 Task: Find connections with filter location Akonolinga with filter topic #Venturecapitalwith filter profile language Potuguese with filter current company Believe In Yourself with filter school Muffakham Jah College Of Engineering And Technology with filter industry Wholesale Metals and Minerals with filter service category Mobile Marketing with filter keywords title Hotel Receptionist
Action: Mouse moved to (555, 83)
Screenshot: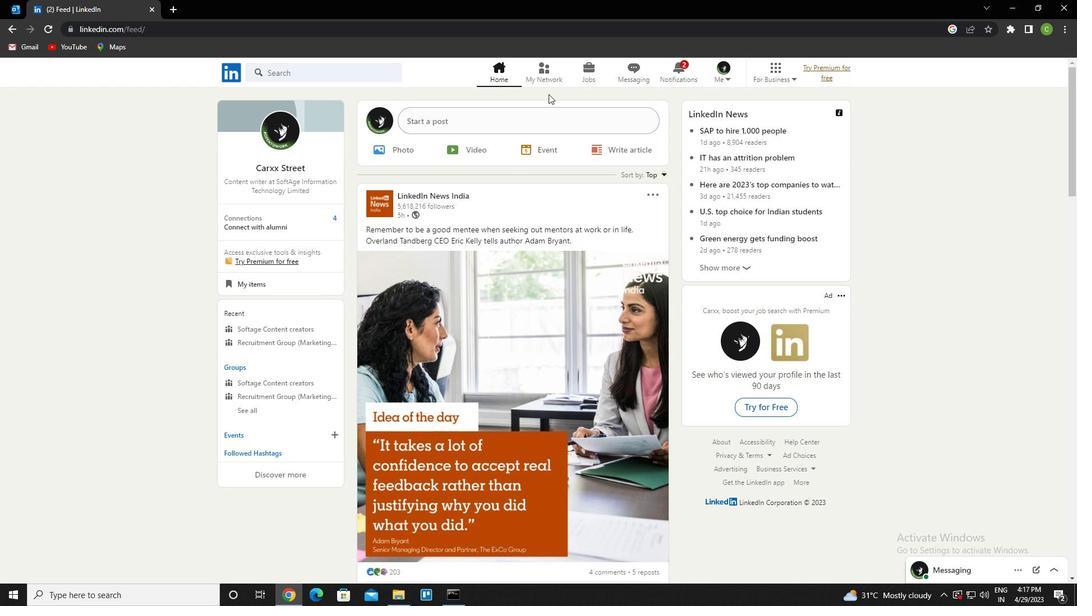 
Action: Mouse pressed left at (555, 83)
Screenshot: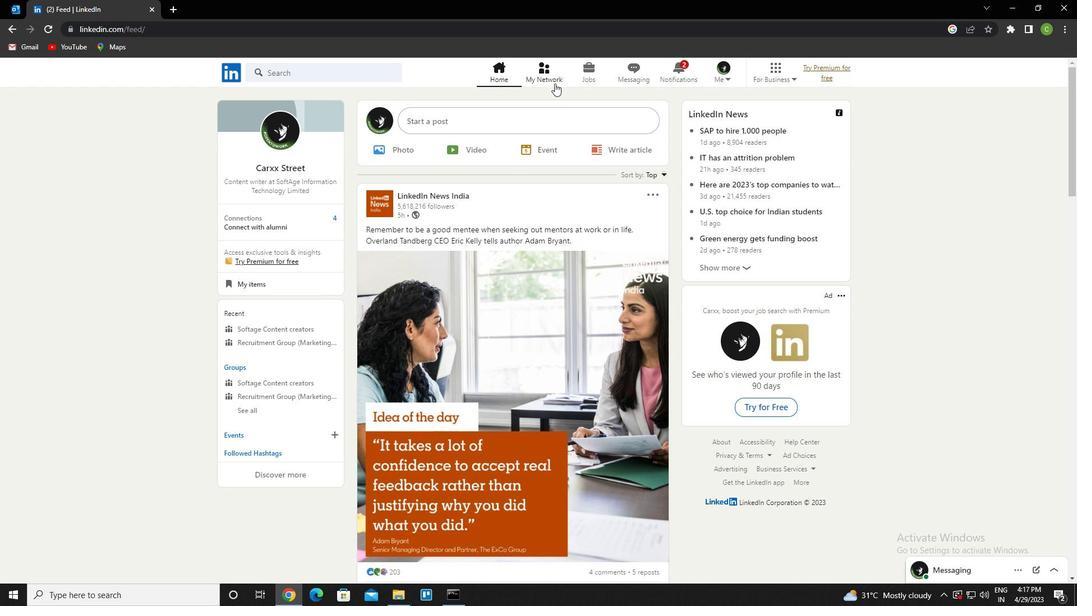 
Action: Mouse moved to (344, 133)
Screenshot: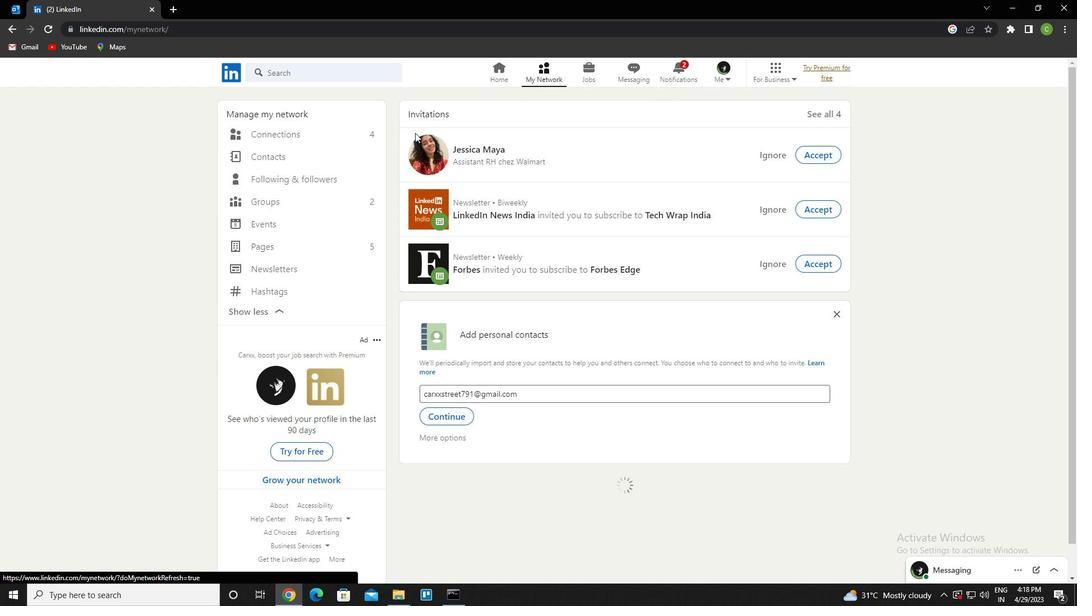 
Action: Mouse pressed left at (344, 133)
Screenshot: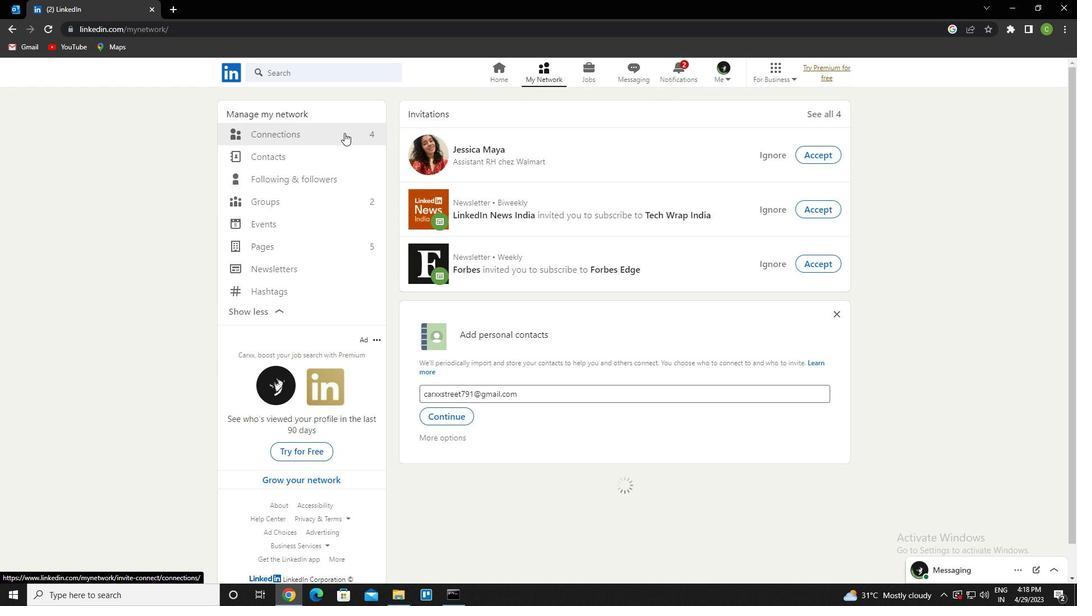 
Action: Mouse moved to (628, 137)
Screenshot: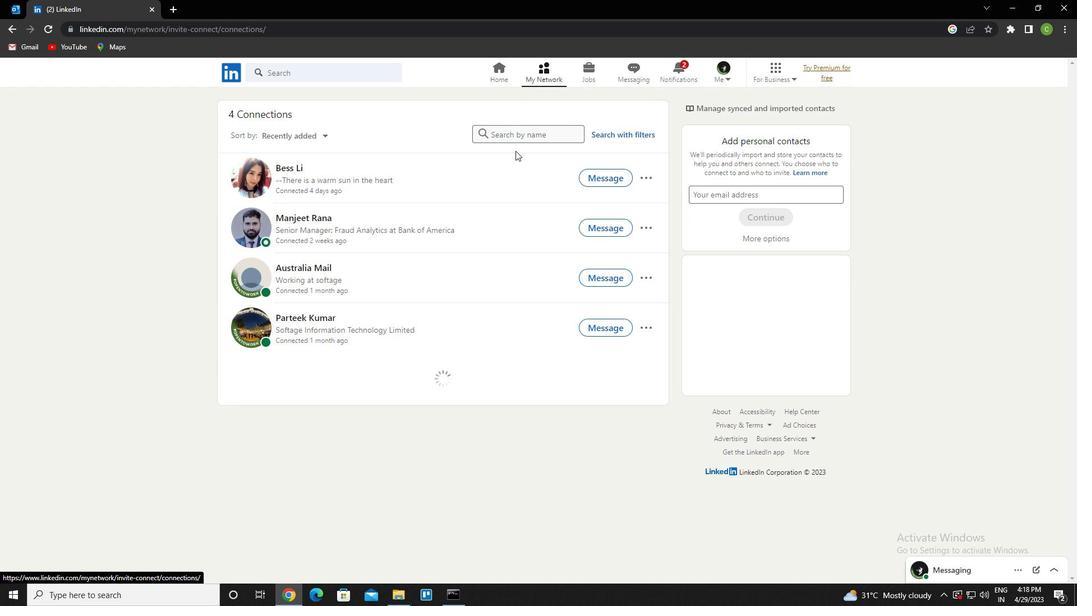 
Action: Mouse pressed left at (628, 137)
Screenshot: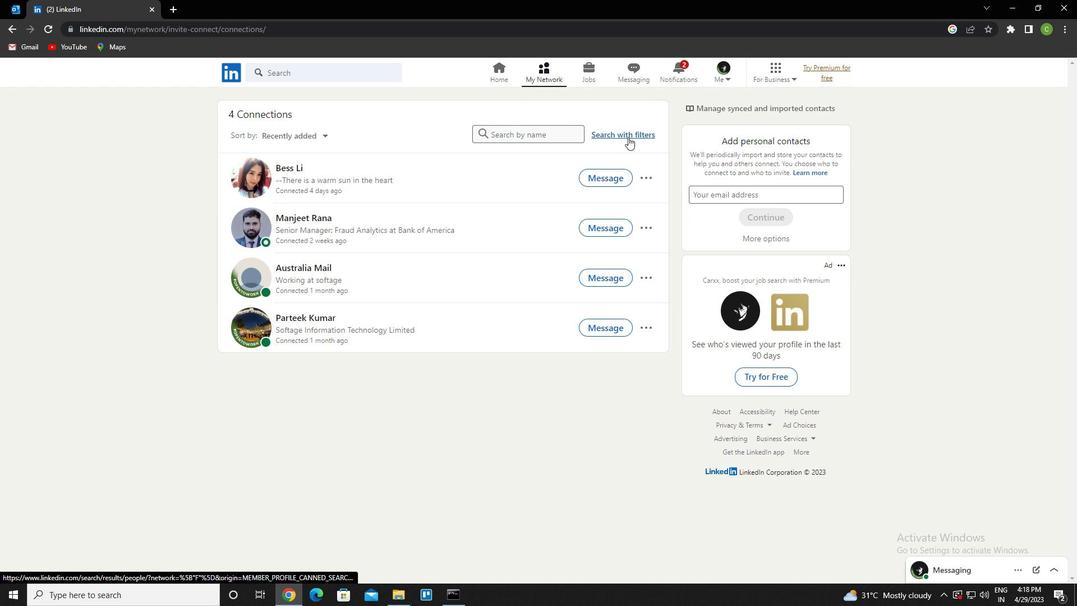 
Action: Mouse moved to (580, 102)
Screenshot: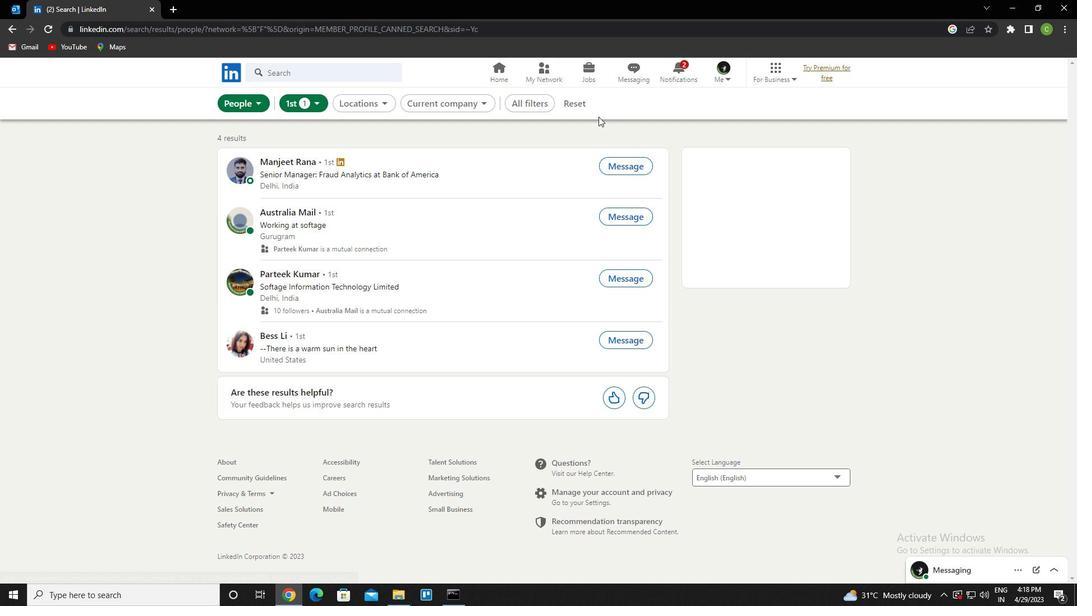 
Action: Mouse pressed left at (580, 102)
Screenshot: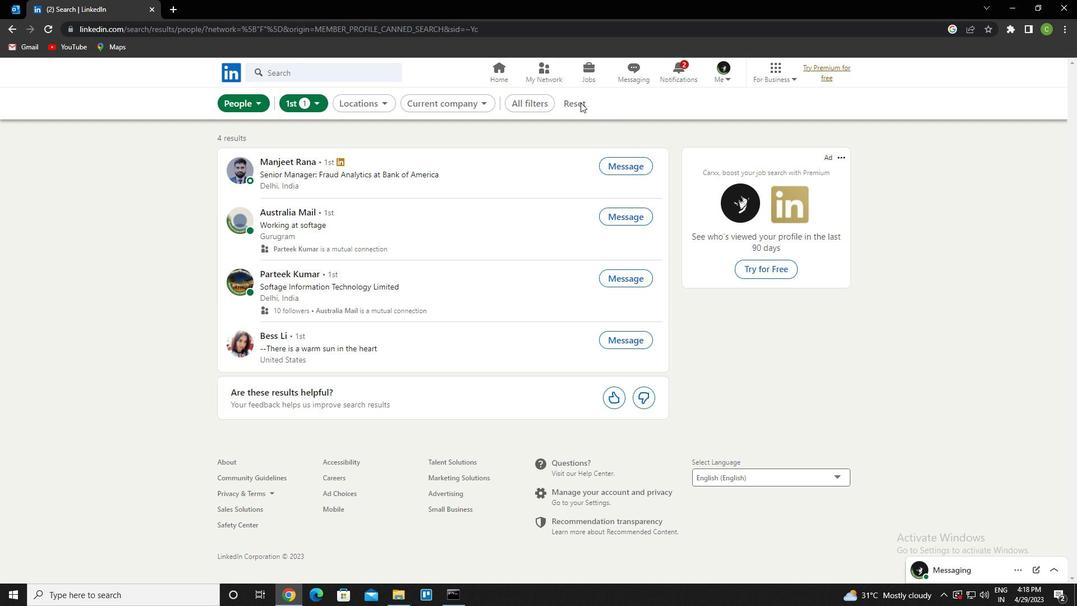 
Action: Mouse moved to (552, 103)
Screenshot: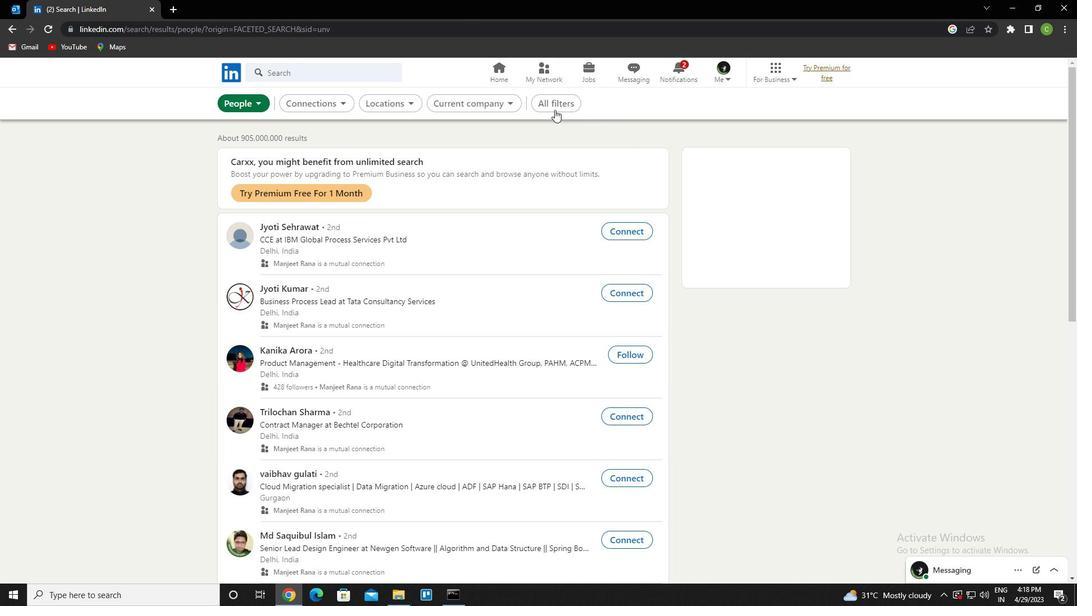 
Action: Mouse pressed left at (552, 103)
Screenshot: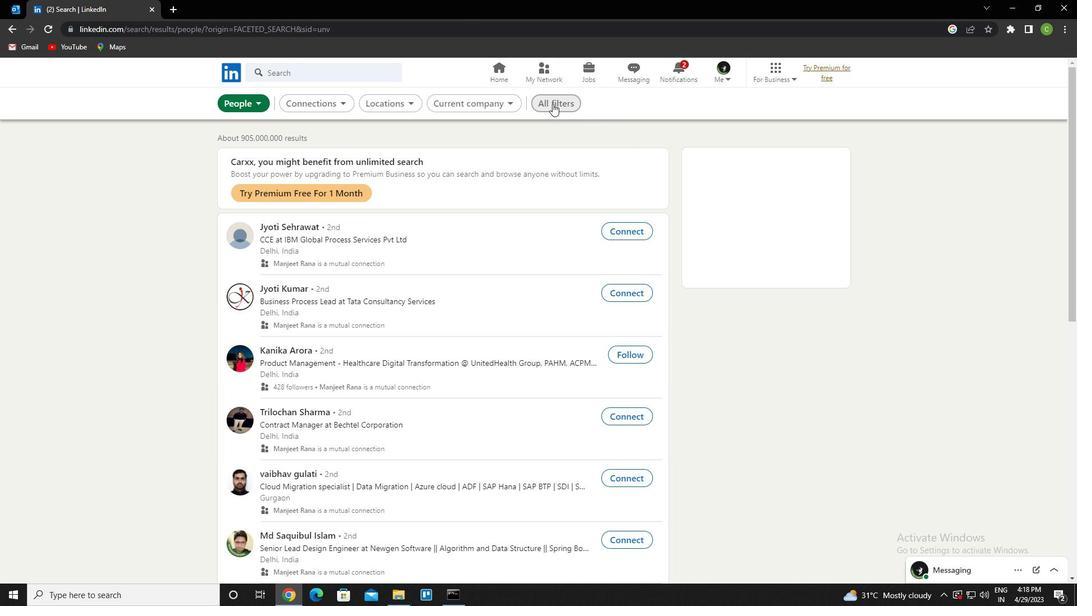 
Action: Mouse moved to (893, 333)
Screenshot: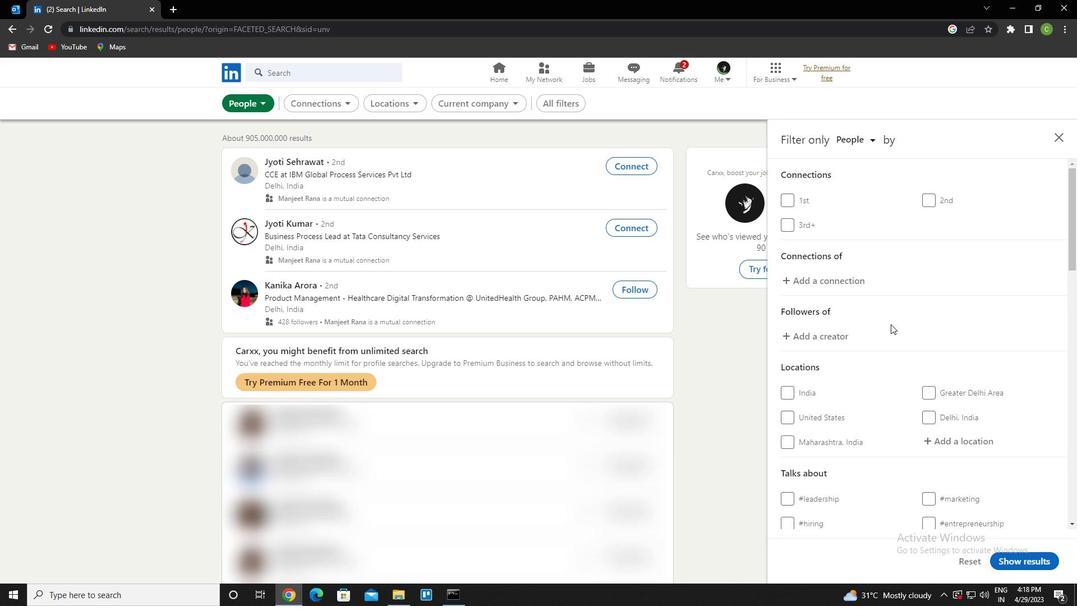 
Action: Mouse scrolled (893, 332) with delta (0, 0)
Screenshot: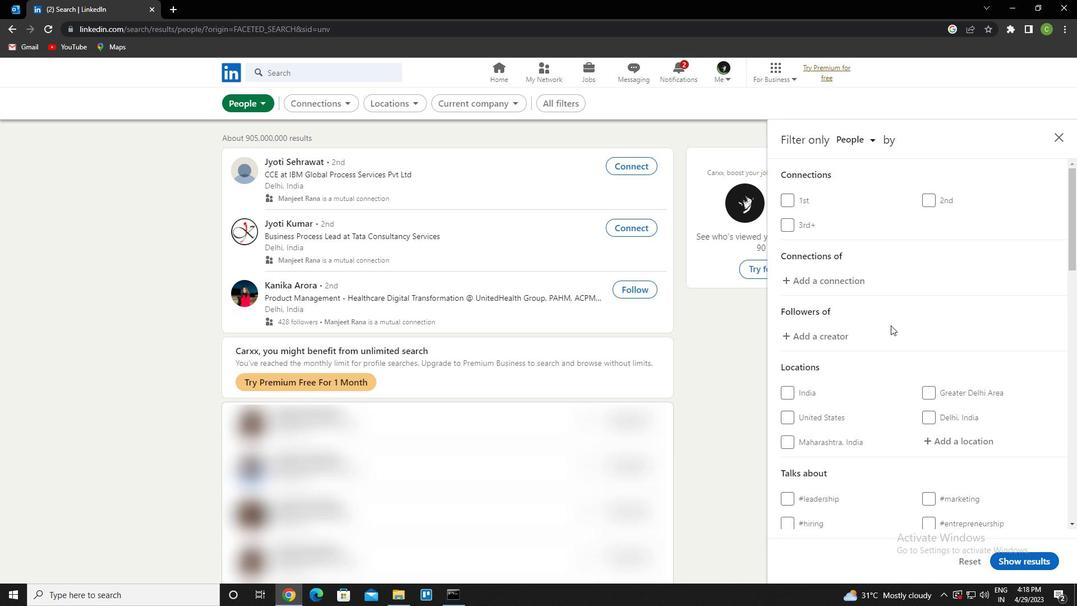 
Action: Mouse moved to (893, 333)
Screenshot: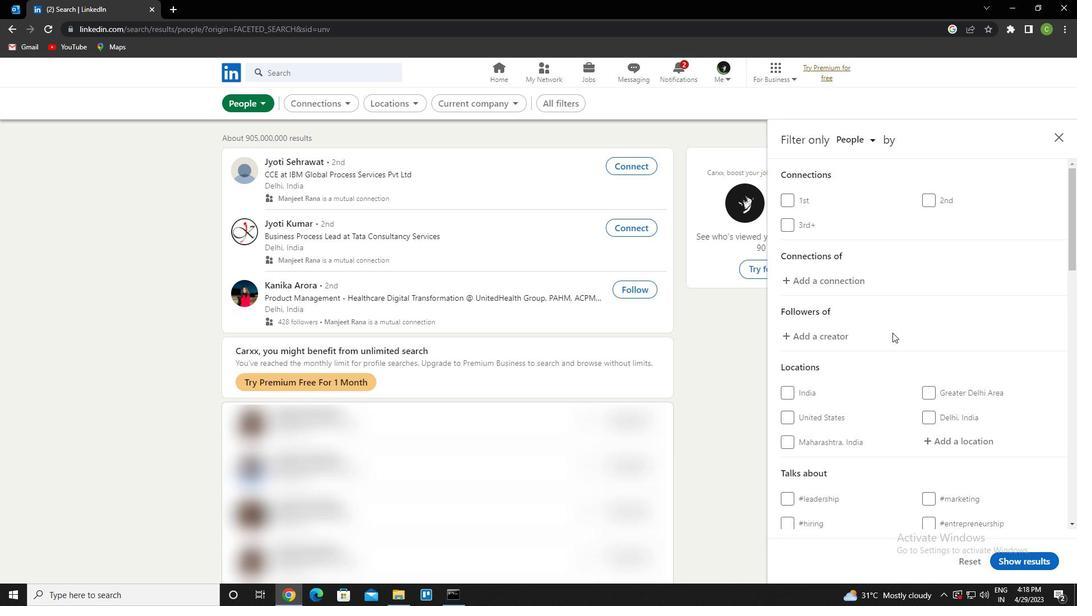 
Action: Mouse scrolled (893, 332) with delta (0, 0)
Screenshot: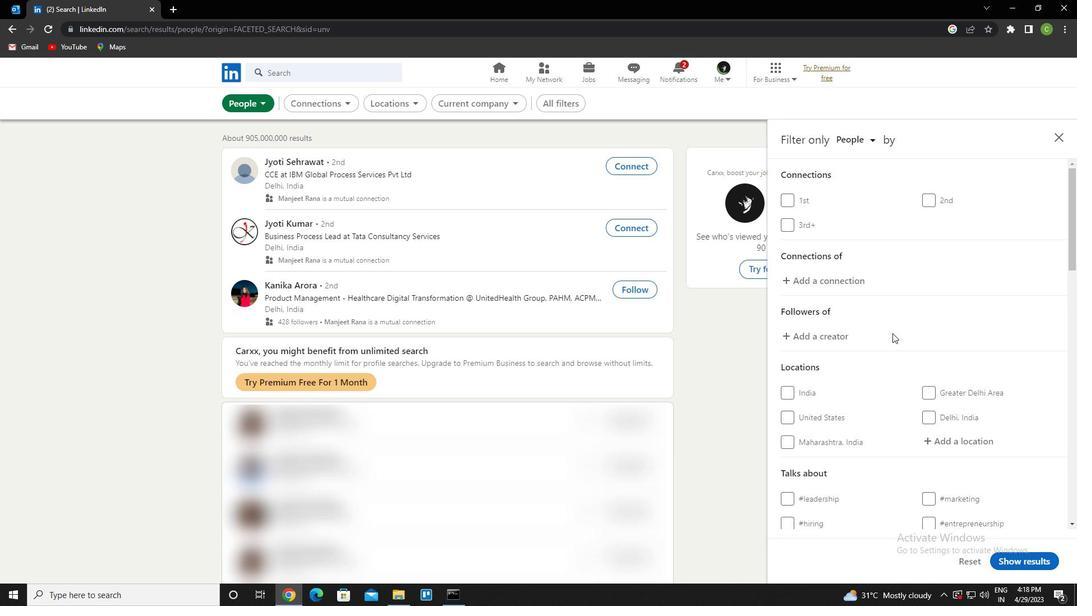 
Action: Mouse moved to (949, 325)
Screenshot: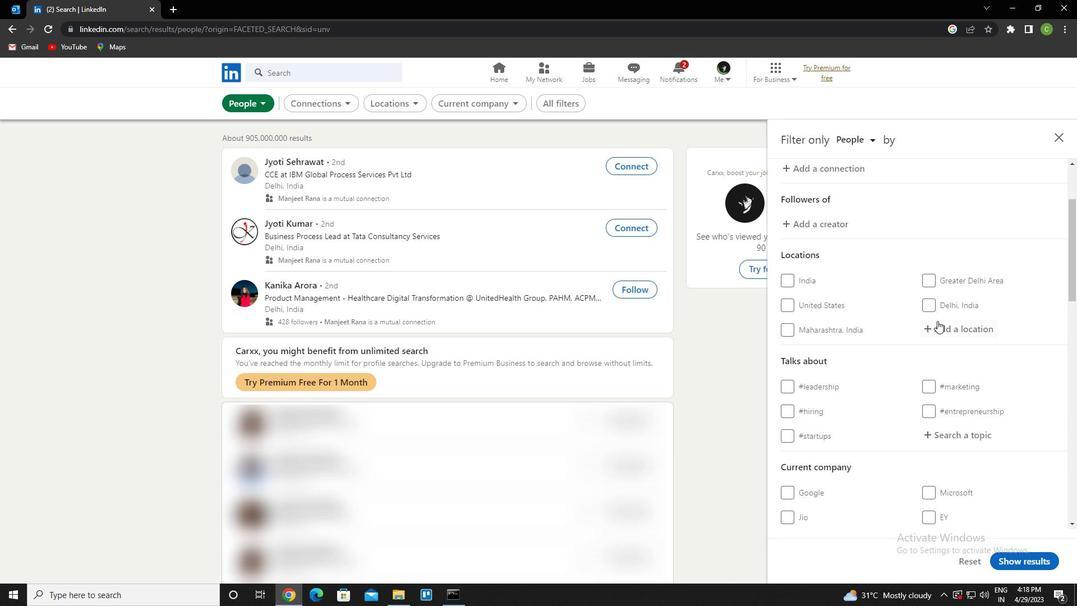 
Action: Mouse pressed left at (949, 325)
Screenshot: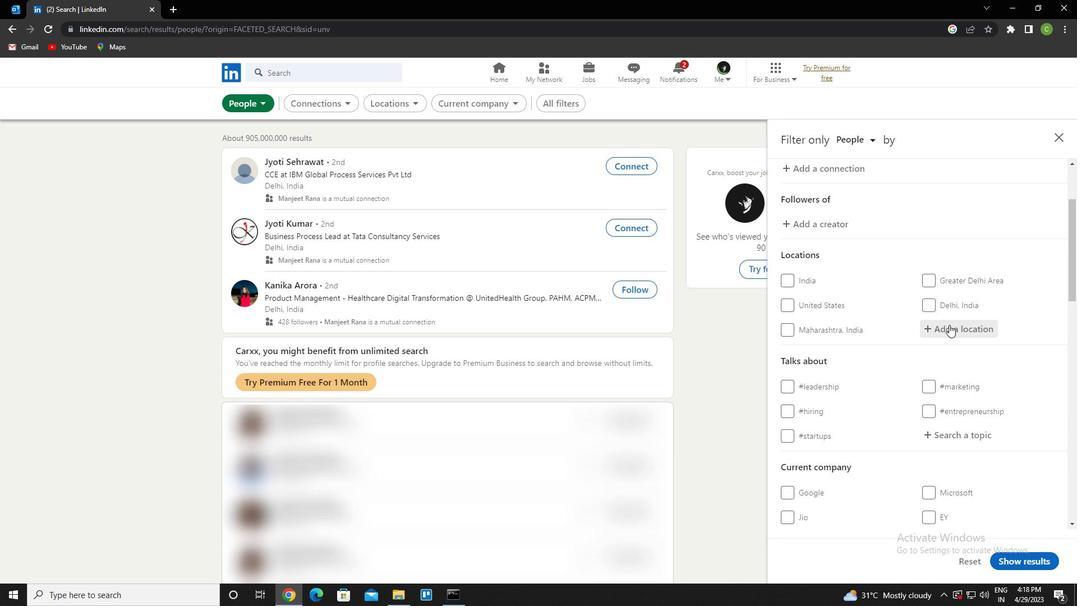 
Action: Key pressed <Key.caps_lock>a<Key.caps_lock>konoli<Key.down><Key.enter>
Screenshot: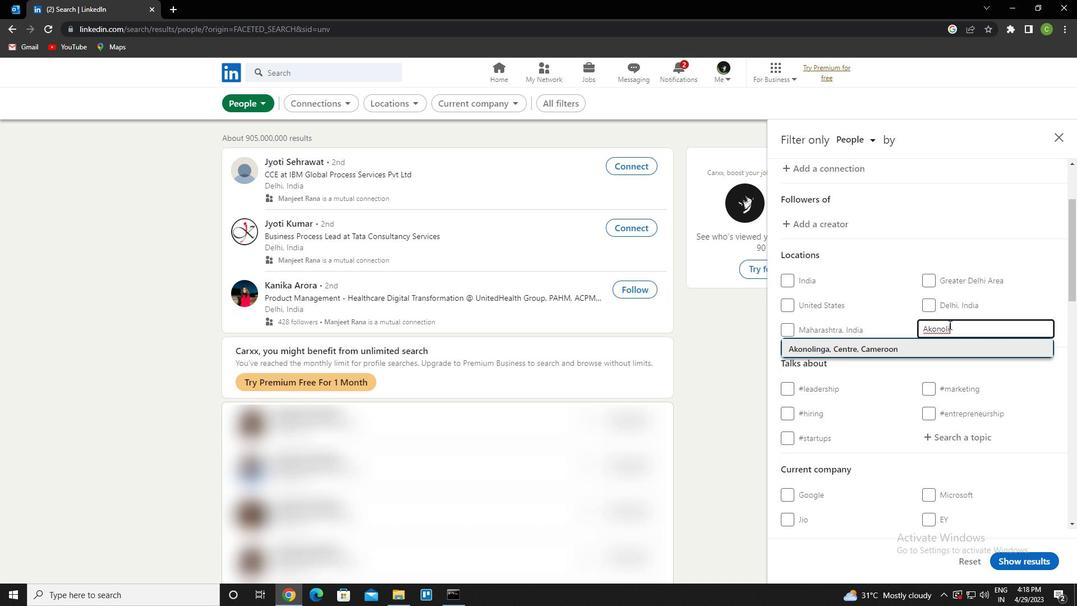 
Action: Mouse scrolled (949, 324) with delta (0, 0)
Screenshot: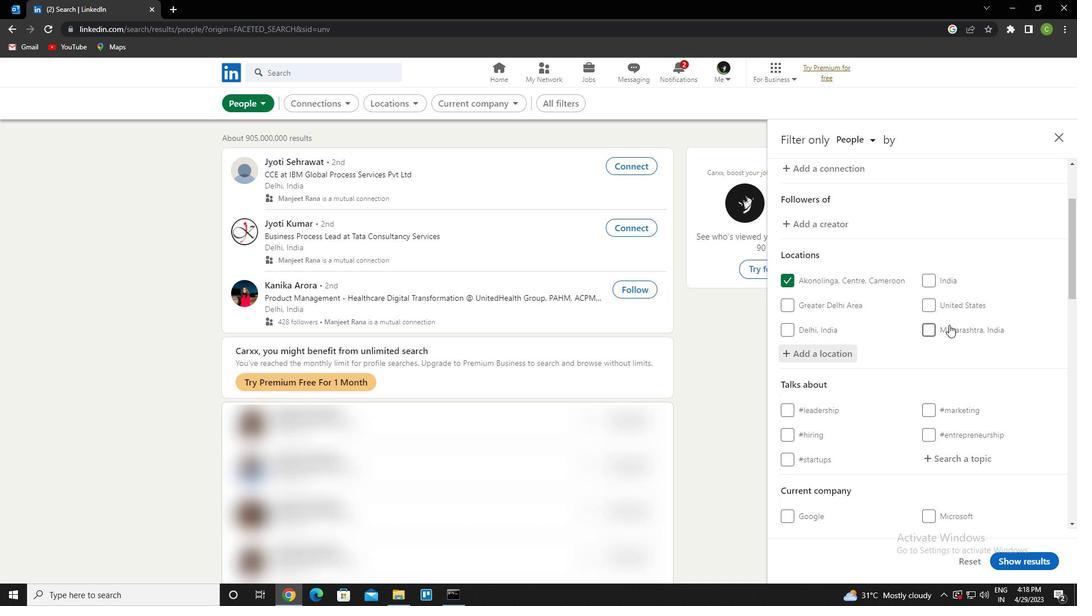 
Action: Mouse scrolled (949, 324) with delta (0, 0)
Screenshot: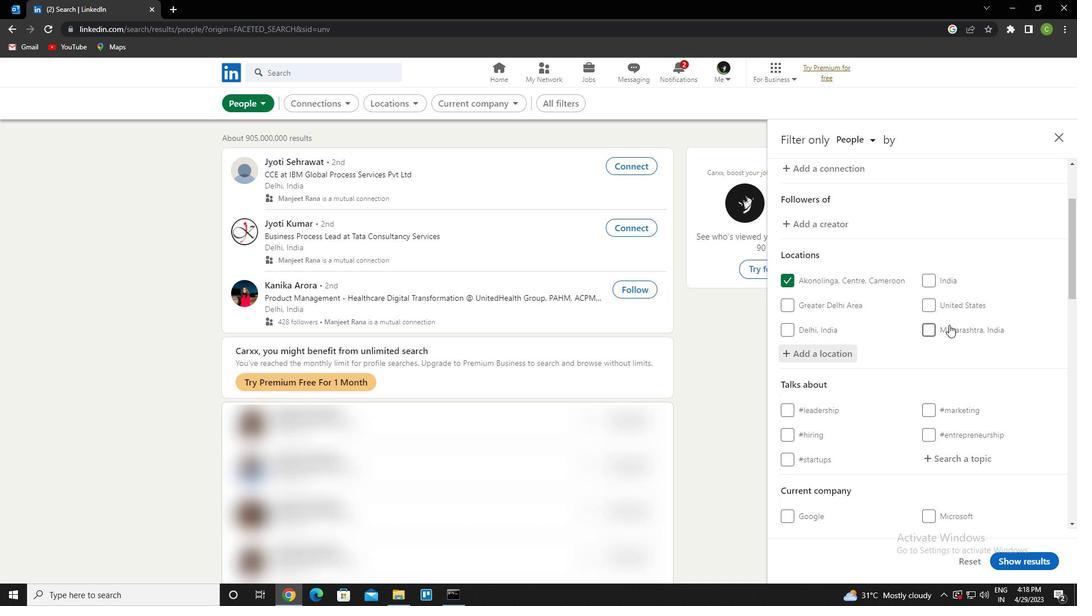 
Action: Mouse scrolled (949, 324) with delta (0, 0)
Screenshot: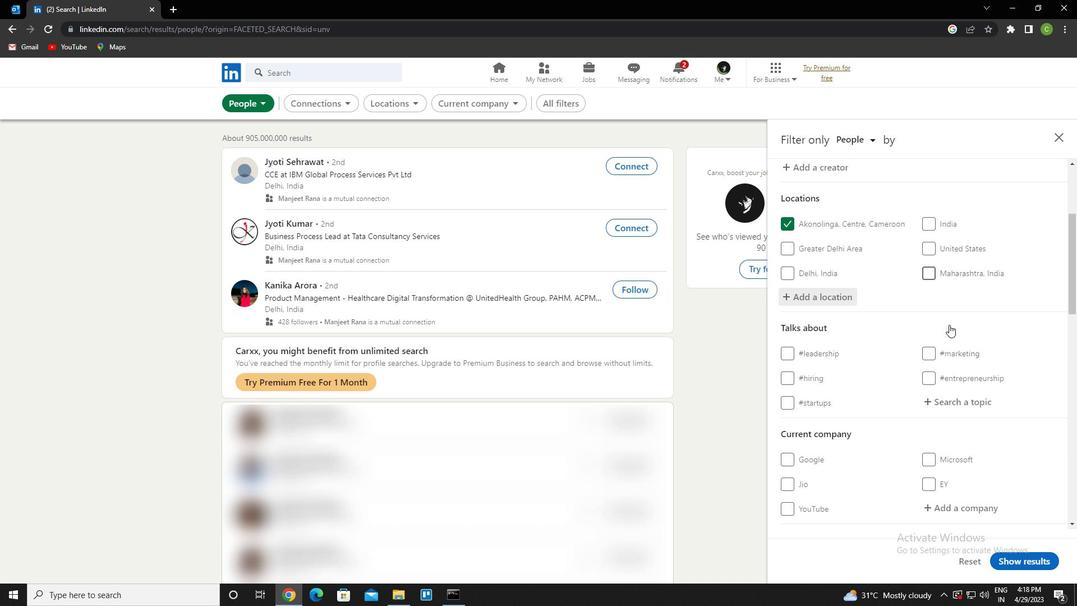 
Action: Mouse moved to (973, 288)
Screenshot: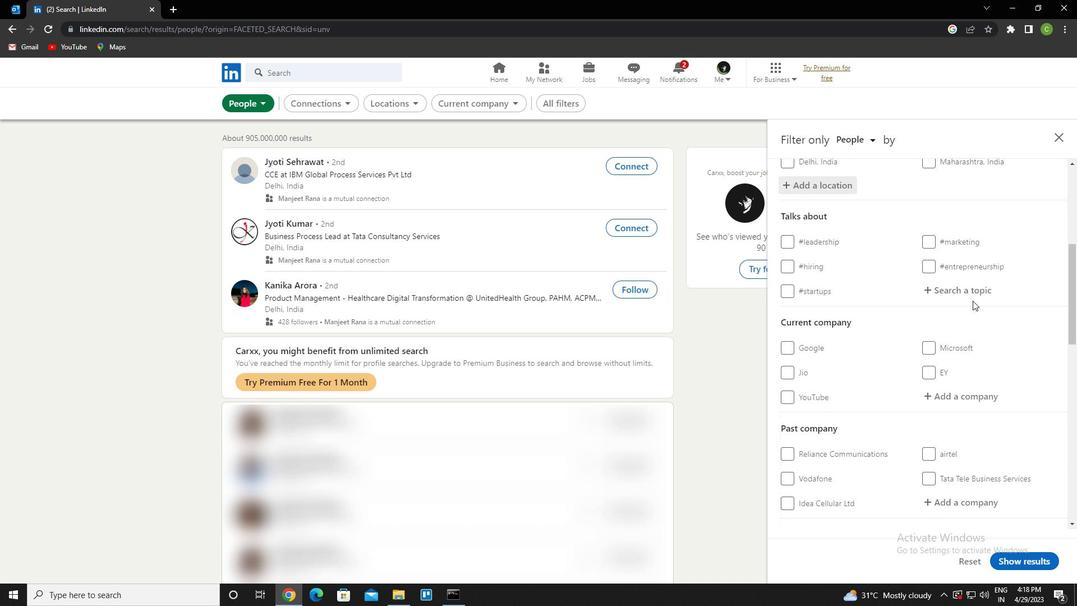 
Action: Mouse pressed left at (973, 288)
Screenshot: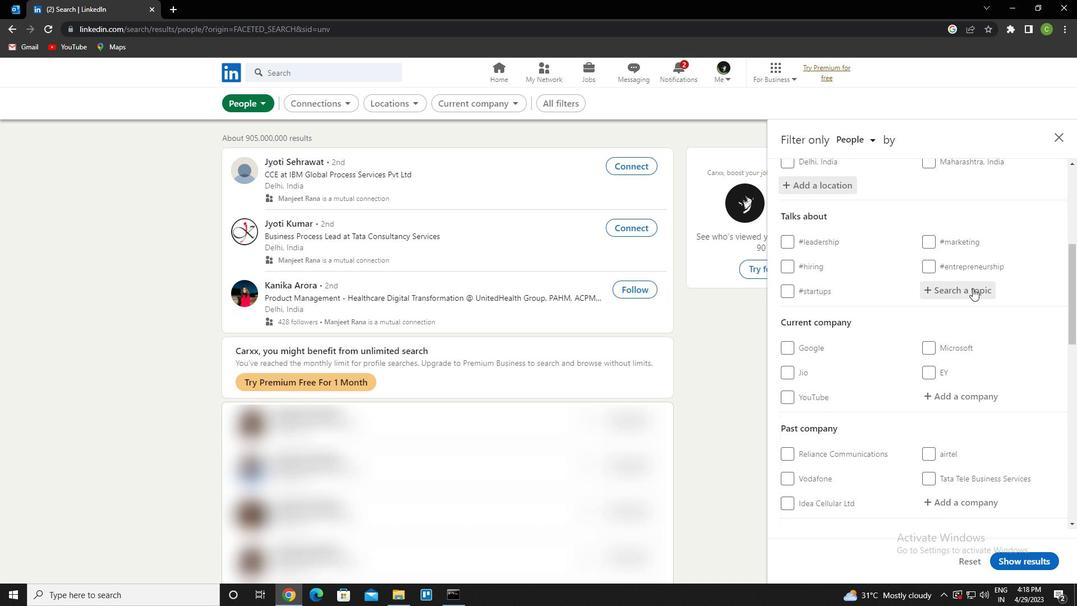 
Action: Key pressed <Key.caps_lock>v<Key.caps_lock>enturecapital<Key.down><Key.enter>
Screenshot: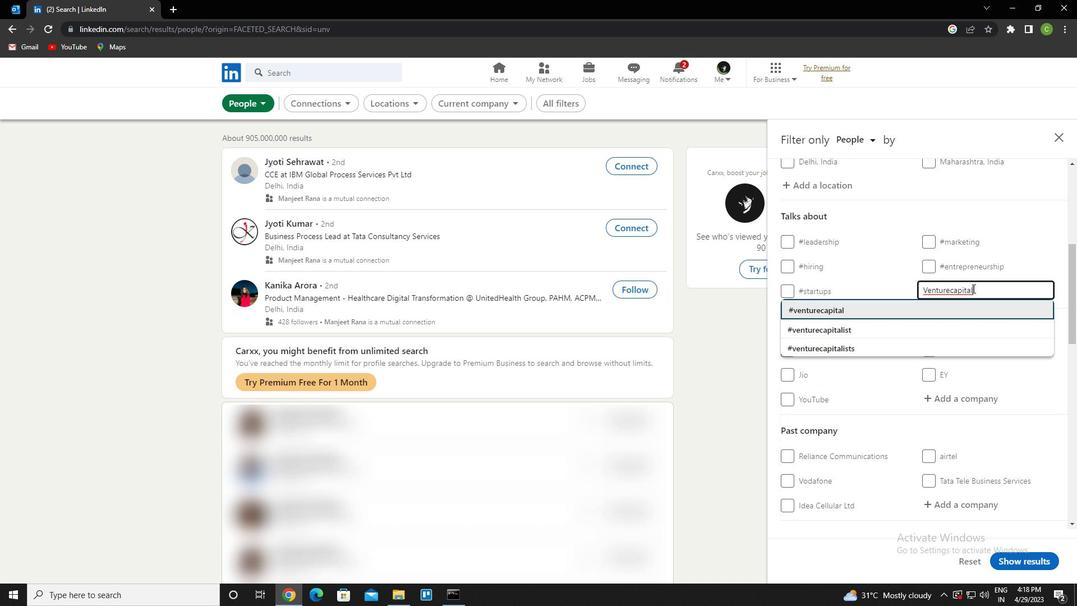 
Action: Mouse moved to (974, 288)
Screenshot: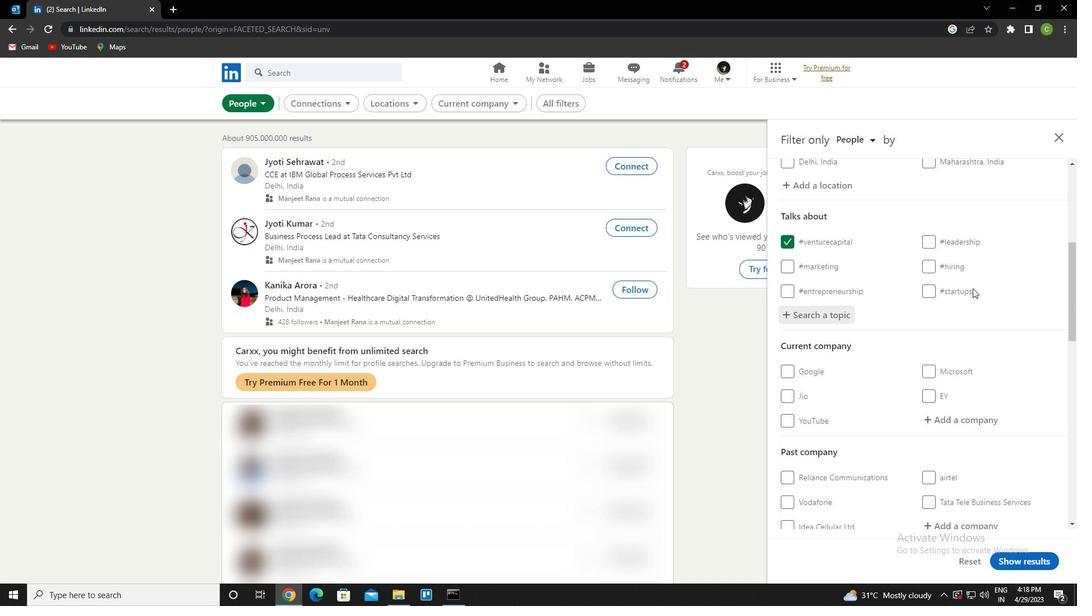 
Action: Mouse scrolled (974, 287) with delta (0, 0)
Screenshot: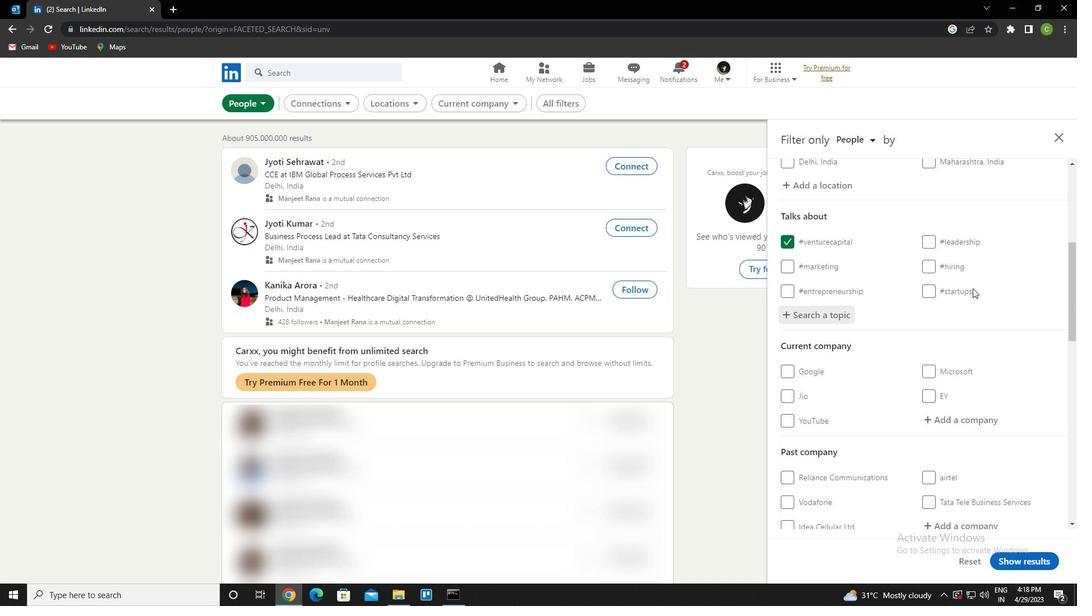 
Action: Mouse moved to (981, 312)
Screenshot: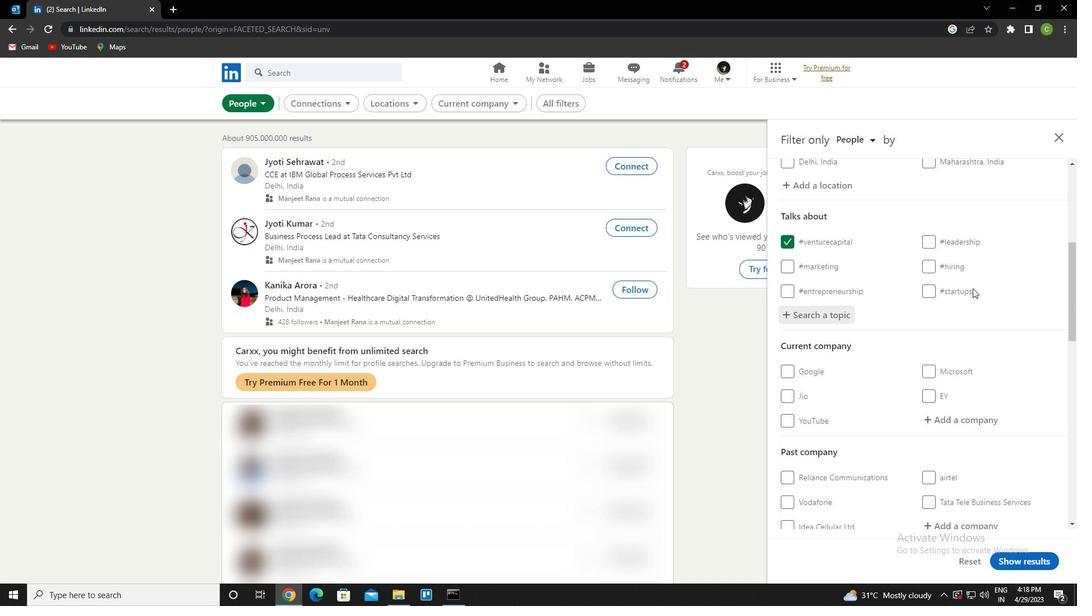 
Action: Mouse scrolled (981, 312) with delta (0, 0)
Screenshot: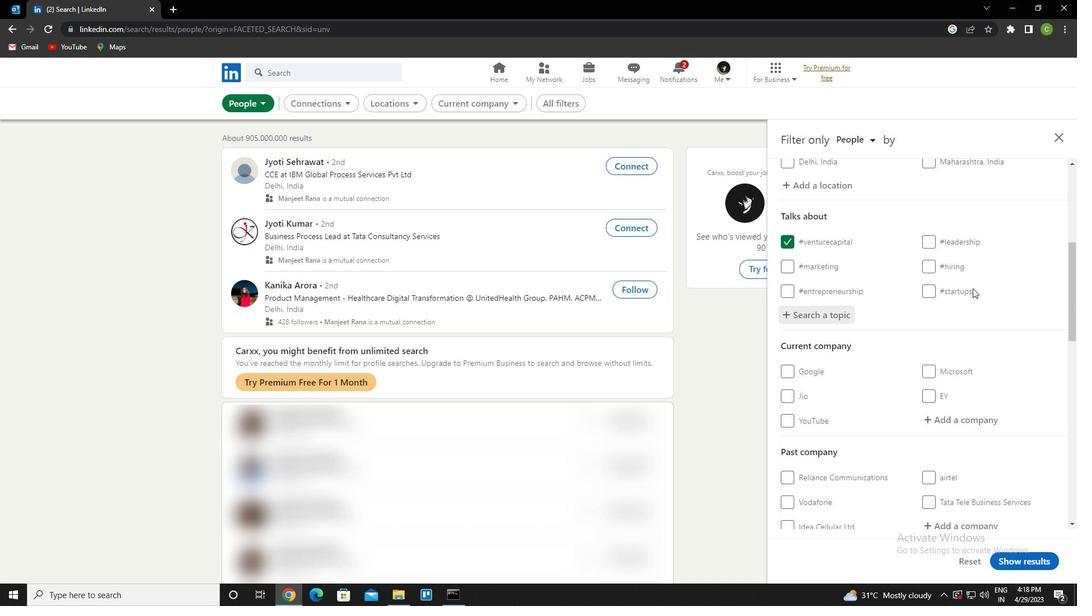 
Action: Mouse moved to (982, 316)
Screenshot: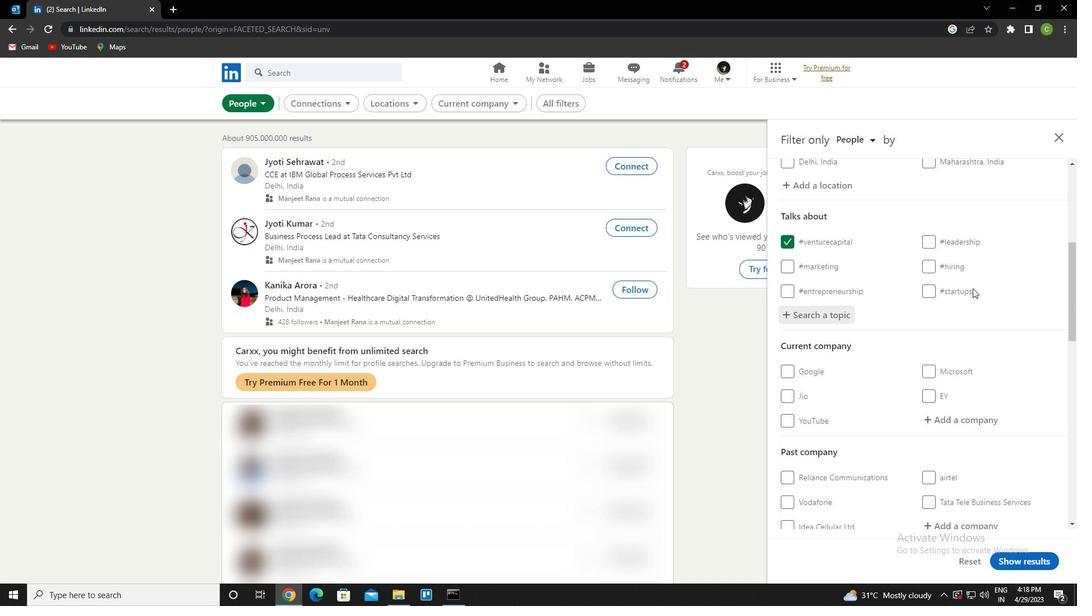 
Action: Mouse scrolled (982, 315) with delta (0, 0)
Screenshot: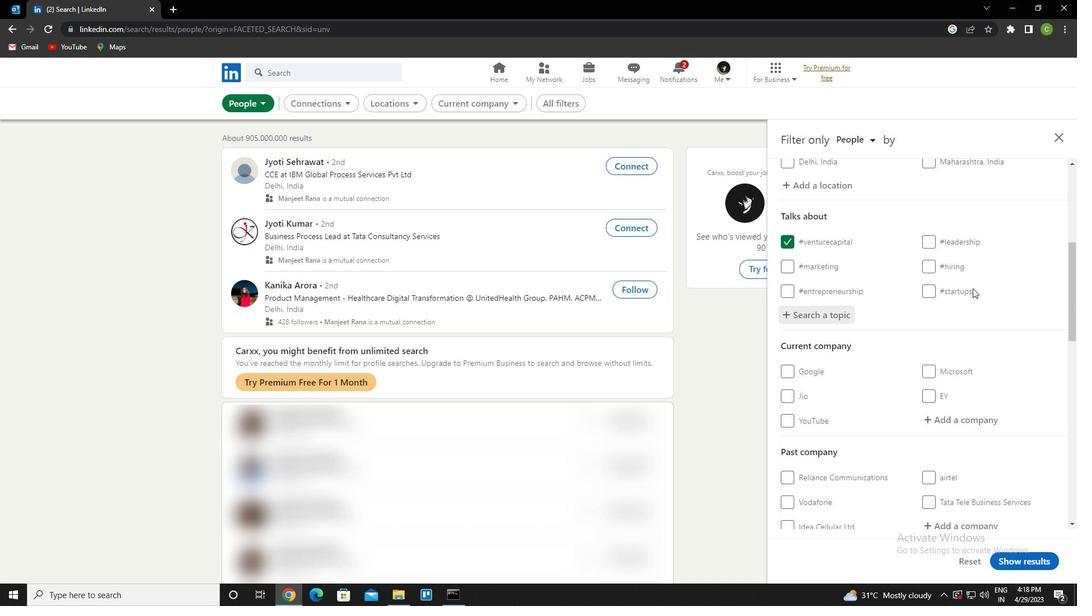 
Action: Mouse moved to (984, 320)
Screenshot: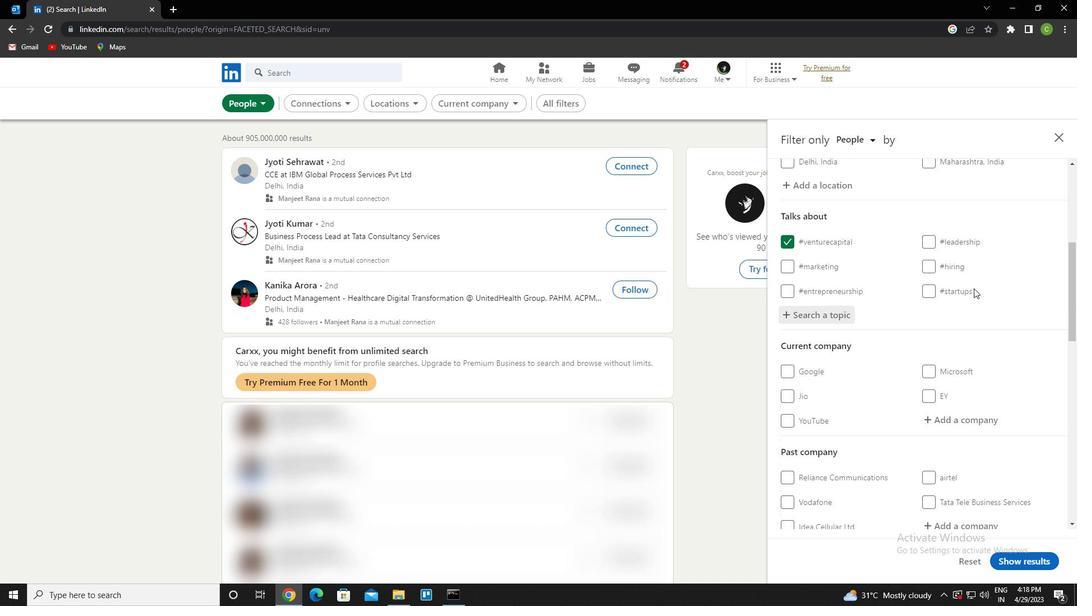 
Action: Mouse scrolled (984, 319) with delta (0, 0)
Screenshot: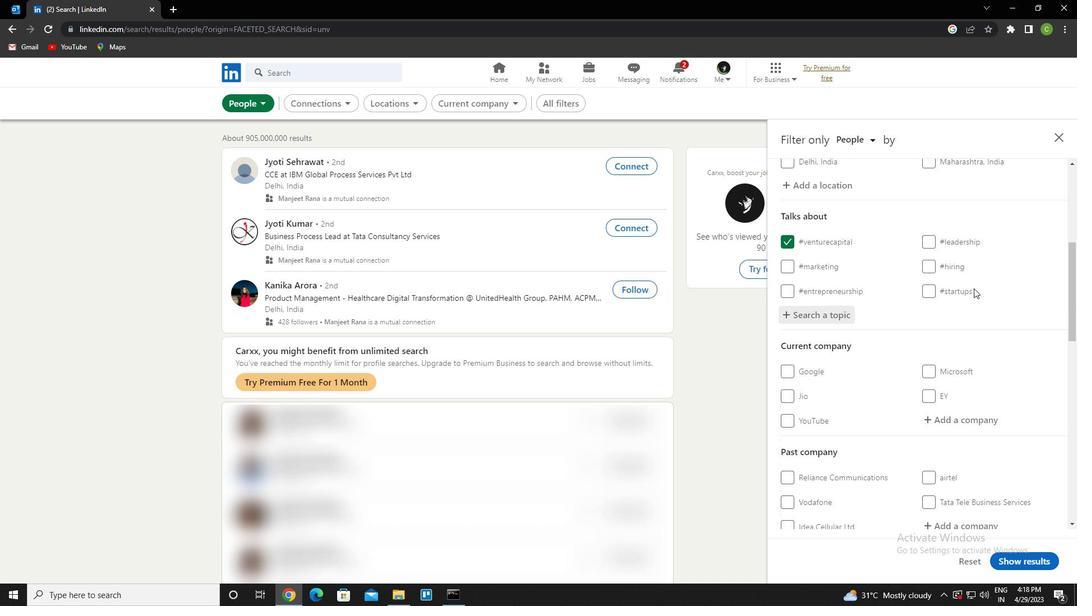 
Action: Mouse scrolled (984, 319) with delta (0, 0)
Screenshot: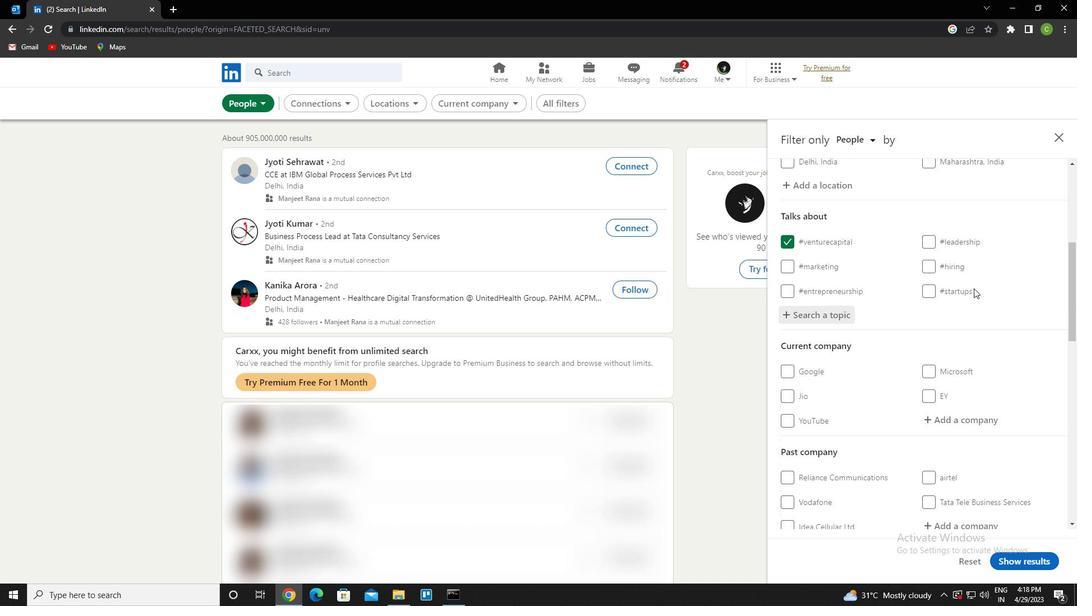 
Action: Mouse scrolled (984, 319) with delta (0, 0)
Screenshot: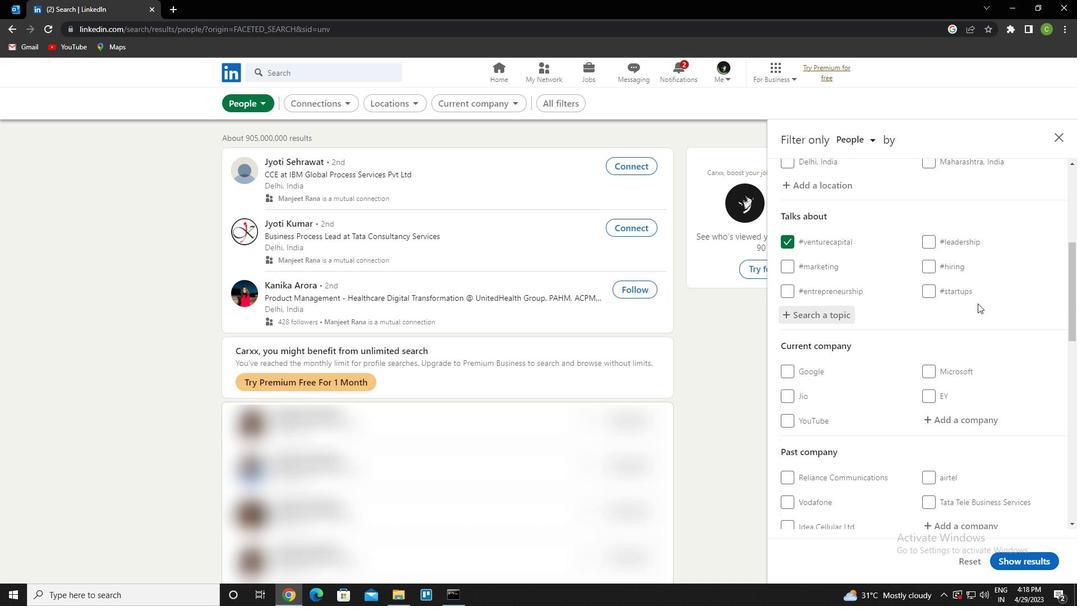 
Action: Mouse scrolled (984, 319) with delta (0, 0)
Screenshot: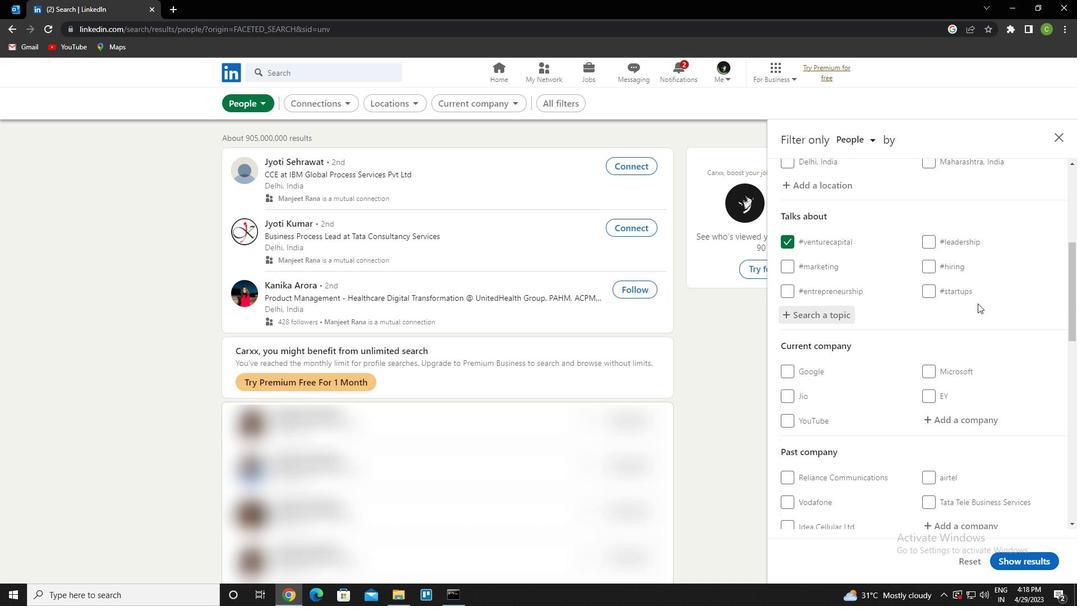 
Action: Mouse scrolled (984, 319) with delta (0, 0)
Screenshot: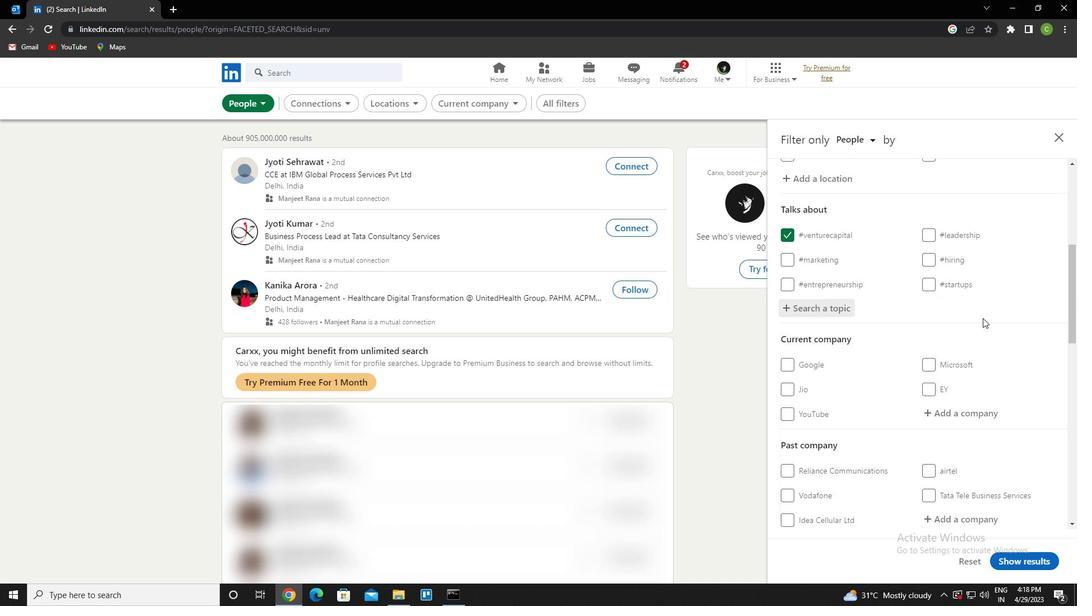 
Action: Mouse scrolled (984, 319) with delta (0, 0)
Screenshot: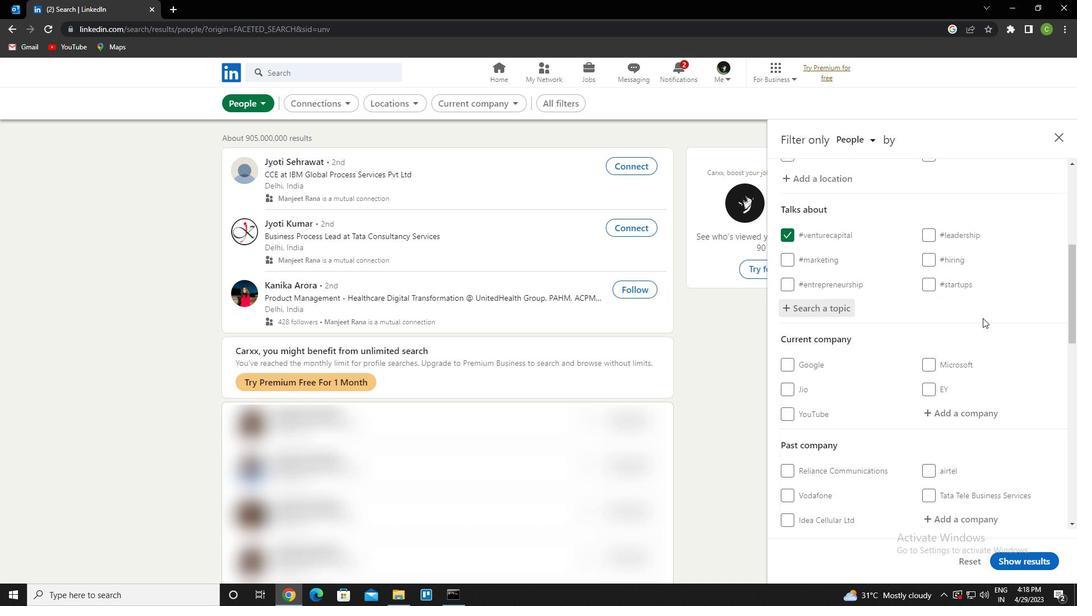 
Action: Mouse moved to (934, 338)
Screenshot: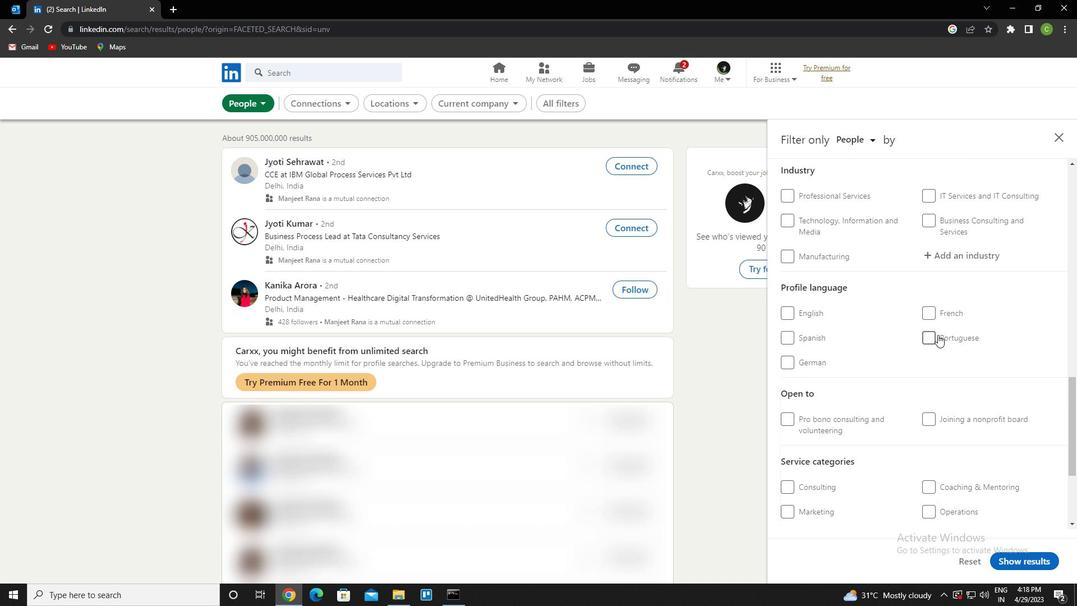 
Action: Mouse pressed left at (934, 338)
Screenshot: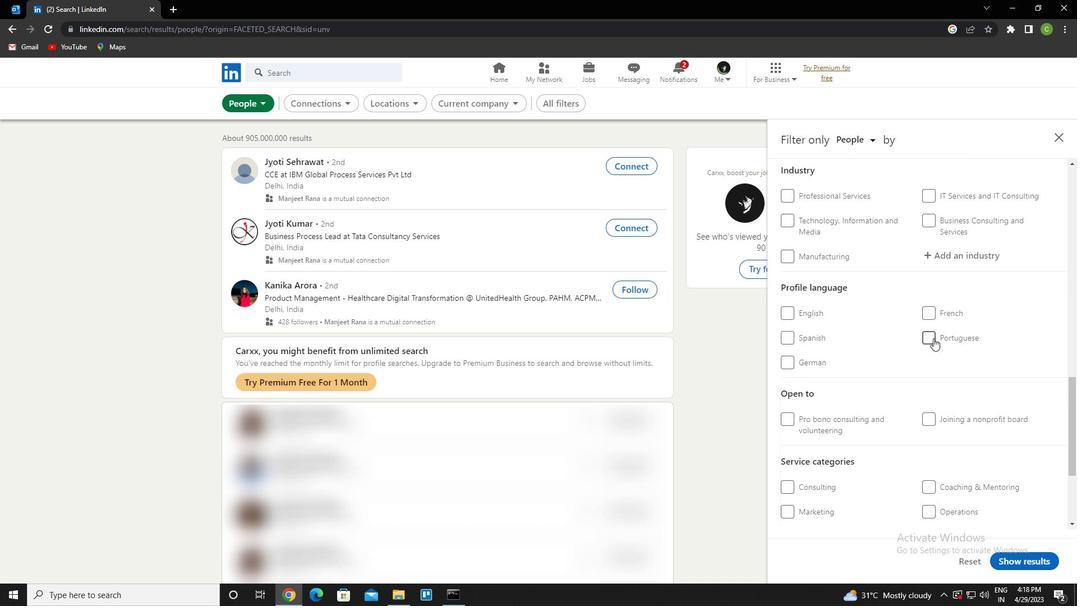 
Action: Mouse scrolled (934, 339) with delta (0, 0)
Screenshot: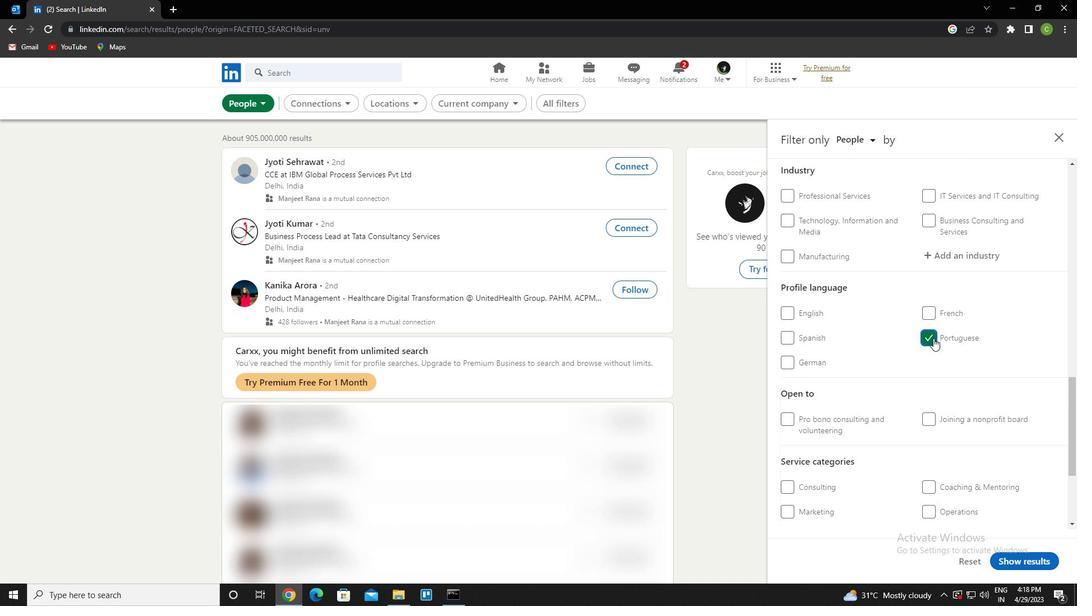 
Action: Mouse scrolled (934, 339) with delta (0, 0)
Screenshot: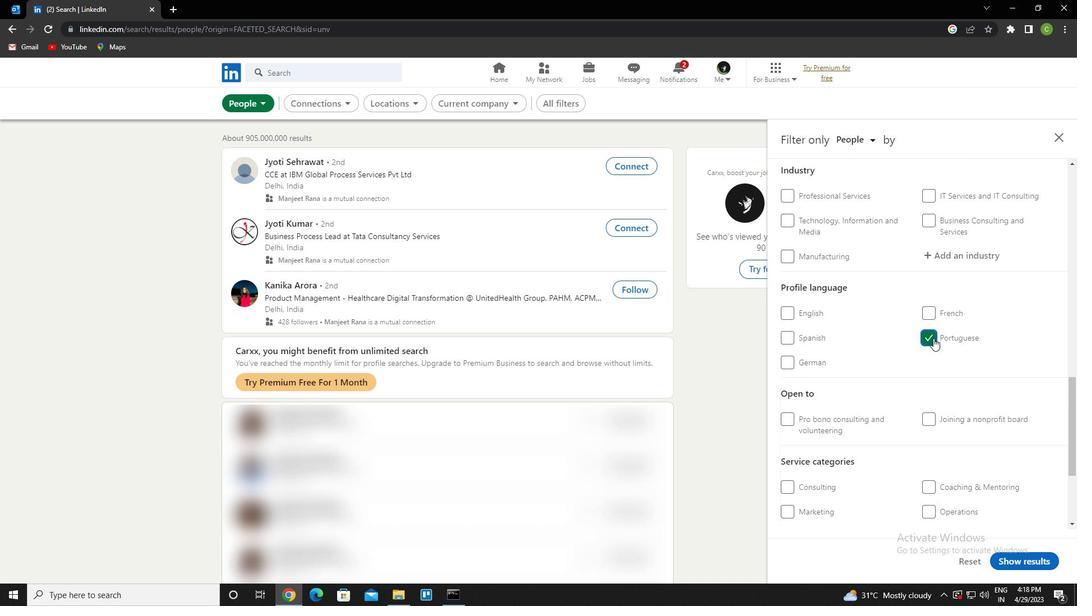 
Action: Mouse scrolled (934, 339) with delta (0, 0)
Screenshot: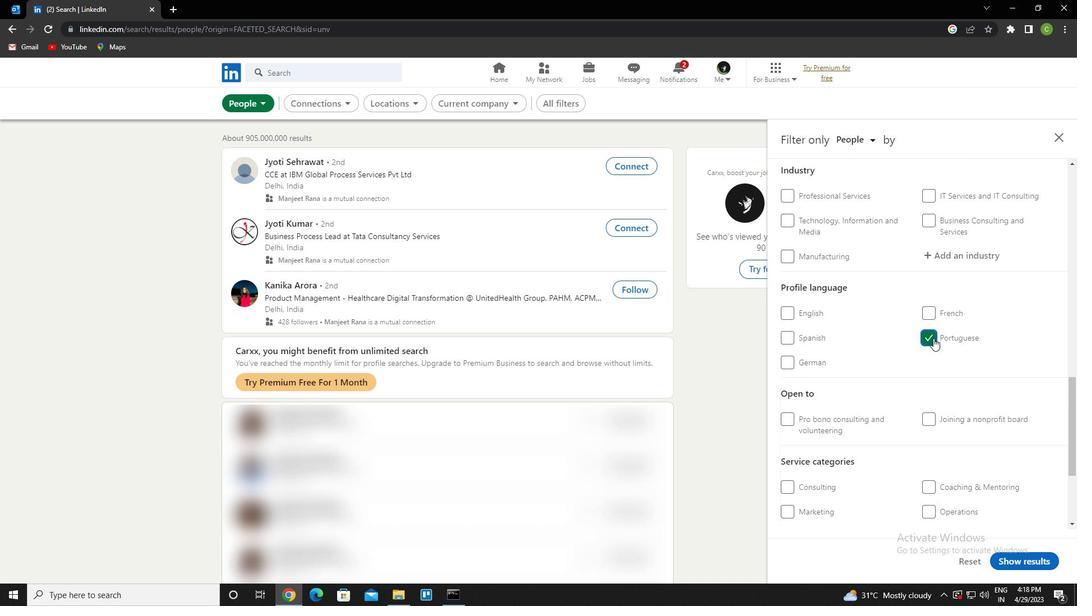
Action: Mouse scrolled (934, 339) with delta (0, 0)
Screenshot: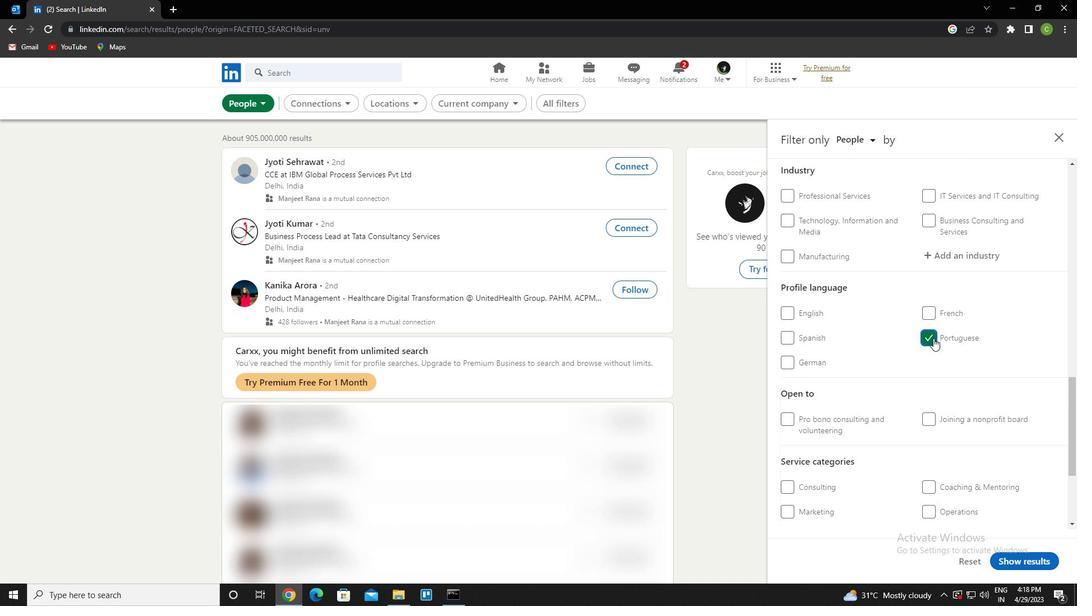
Action: Mouse scrolled (934, 339) with delta (0, 0)
Screenshot: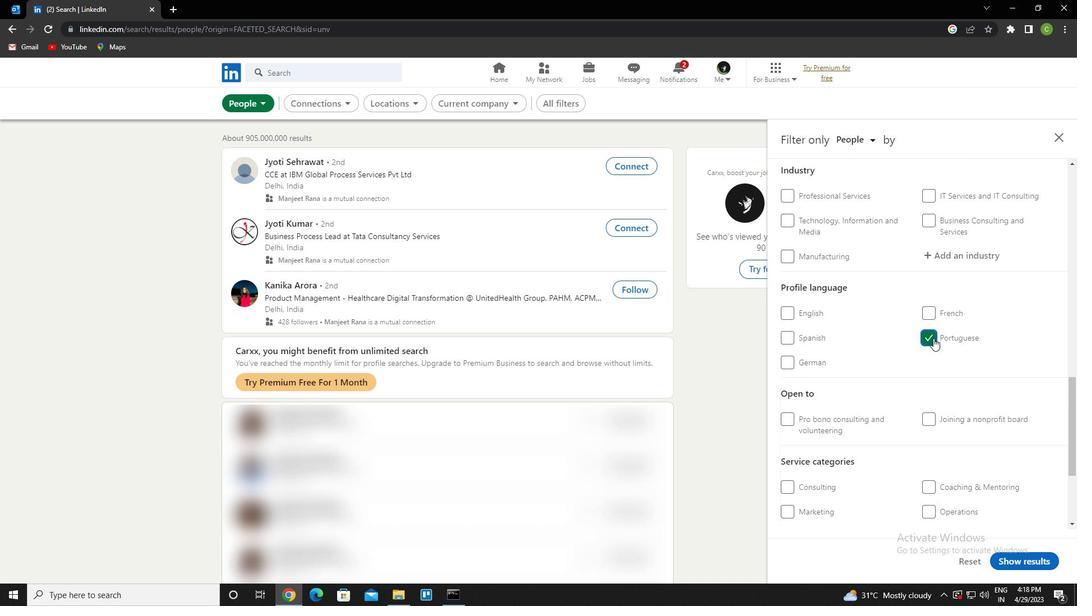 
Action: Mouse moved to (946, 323)
Screenshot: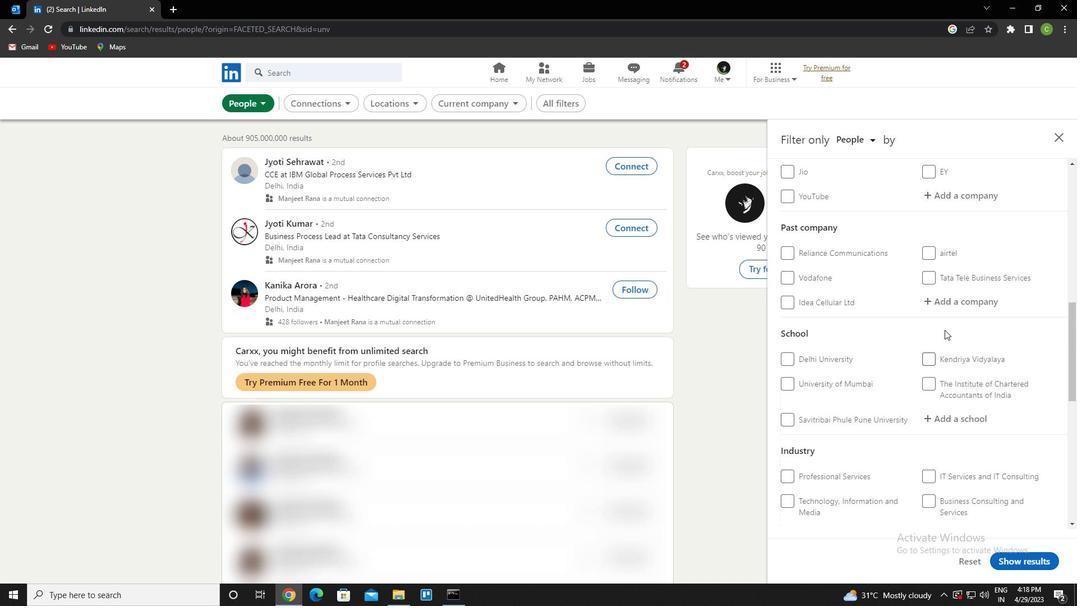 
Action: Mouse scrolled (946, 323) with delta (0, 0)
Screenshot: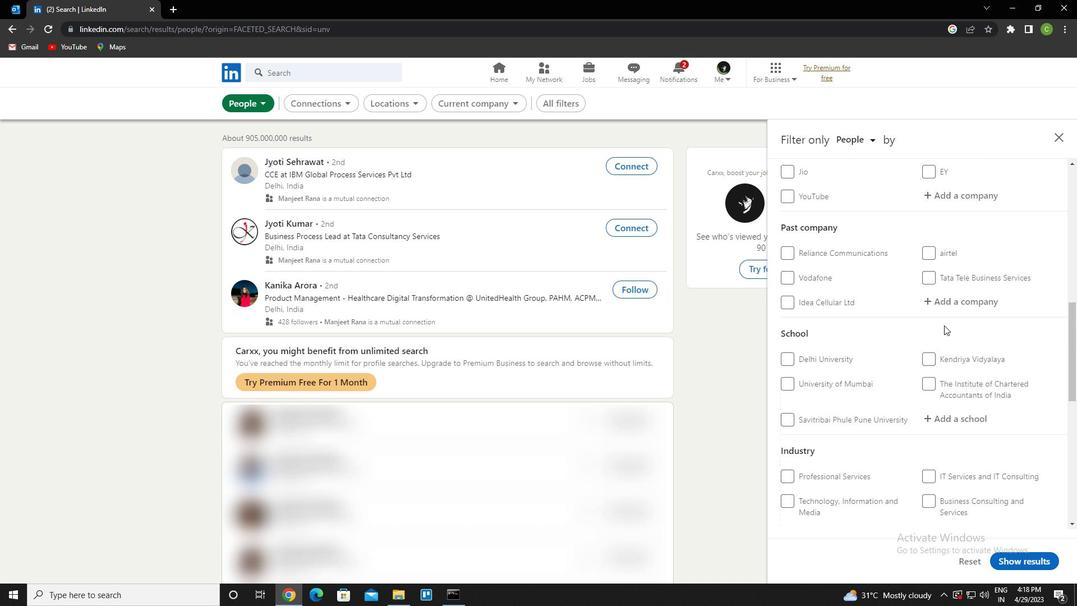 
Action: Mouse moved to (959, 253)
Screenshot: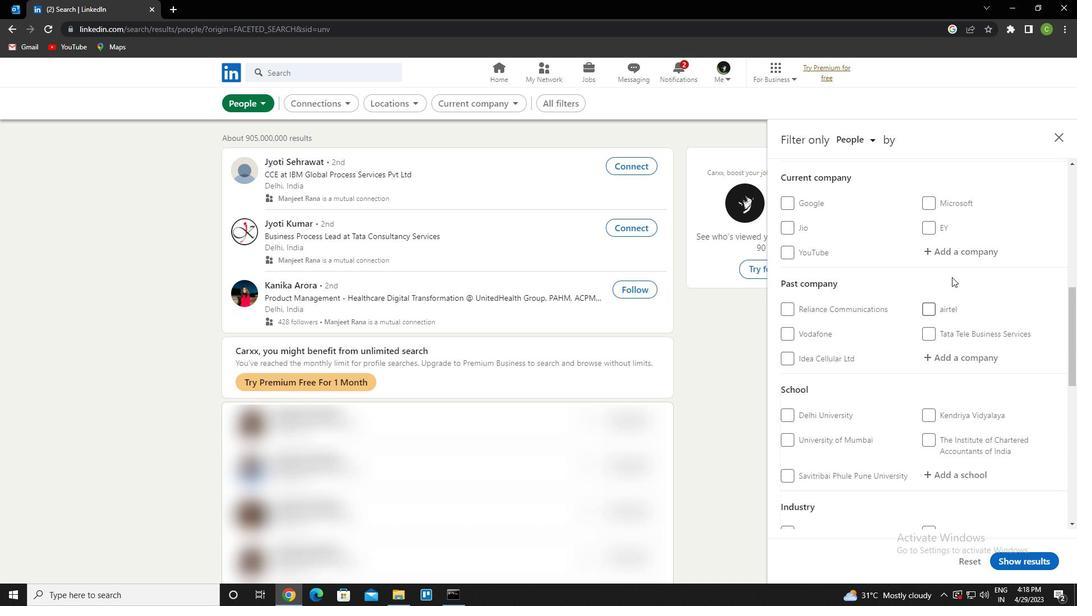 
Action: Mouse pressed left at (959, 253)
Screenshot: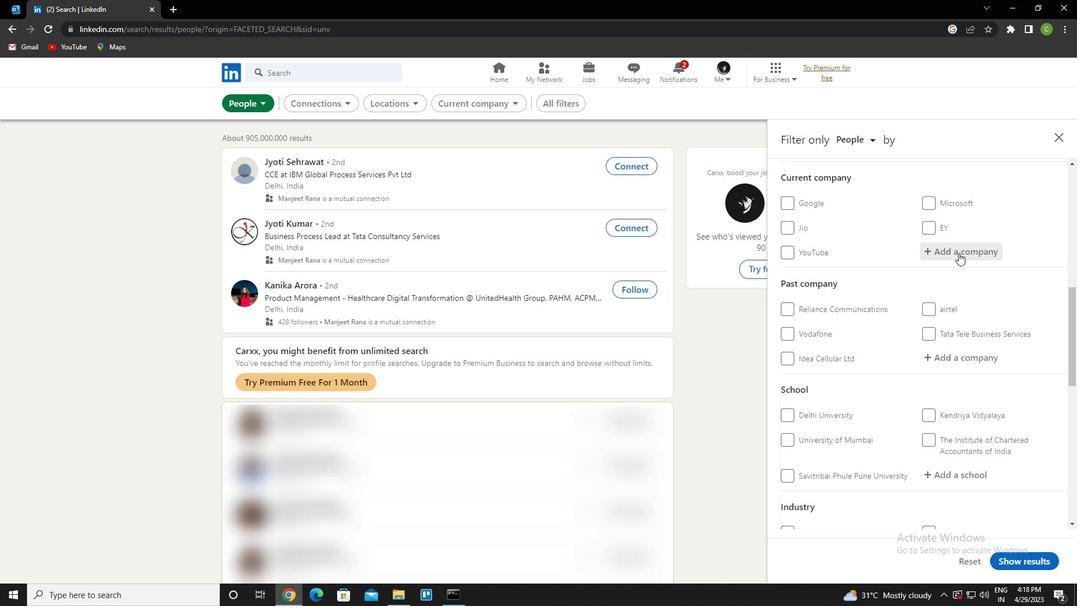 
Action: Key pressed <Key.caps_lock>b<Key.caps_lock>elieve<Key.space>in<Key.space>yourse<Key.down><Key.enter>
Screenshot: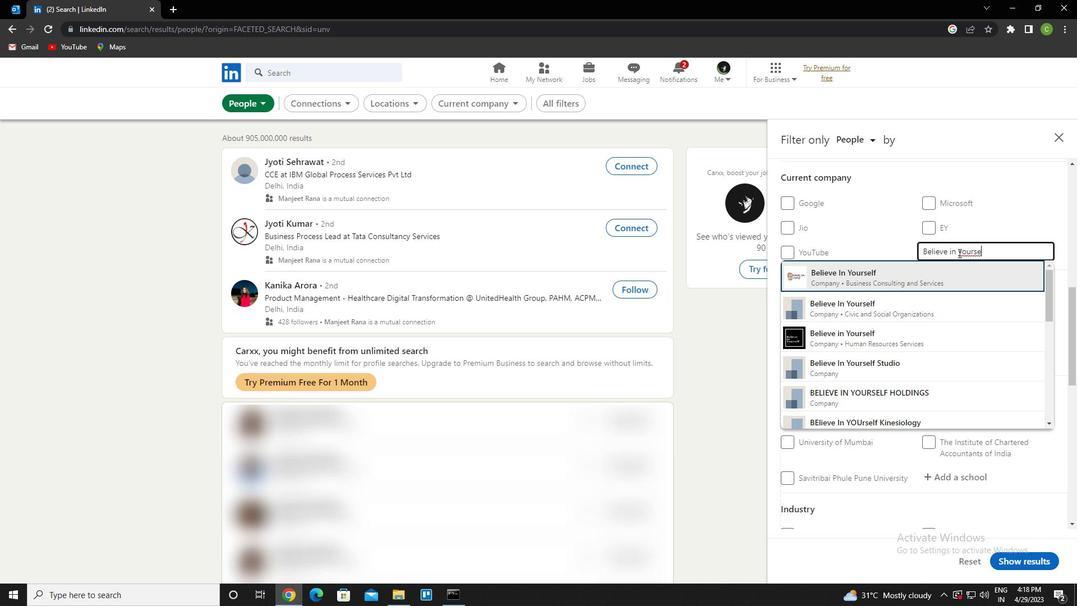 
Action: Mouse scrolled (959, 252) with delta (0, 0)
Screenshot: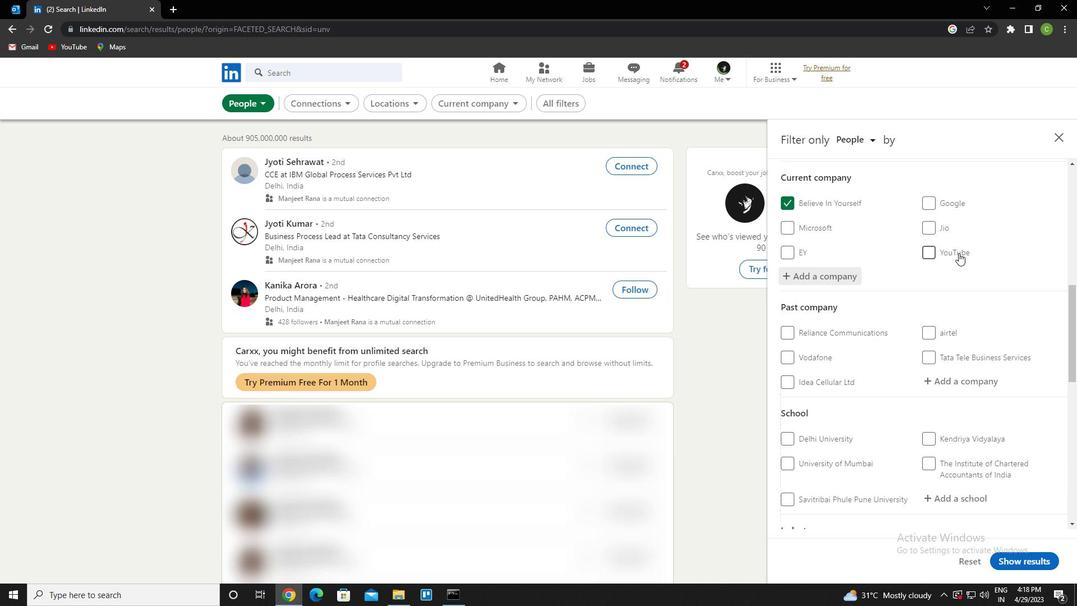 
Action: Mouse scrolled (959, 252) with delta (0, 0)
Screenshot: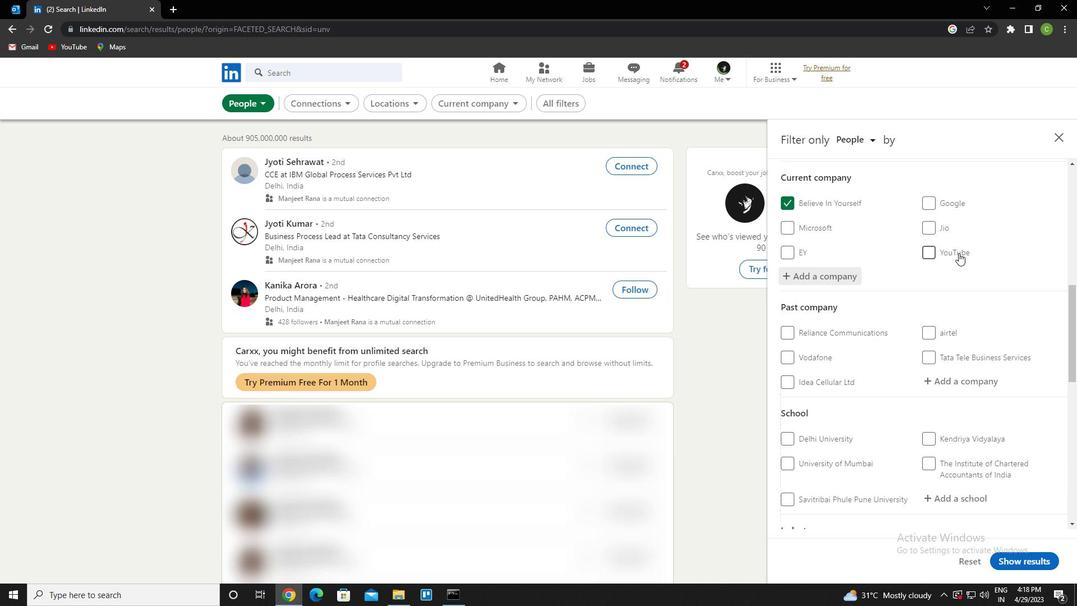 
Action: Mouse moved to (958, 390)
Screenshot: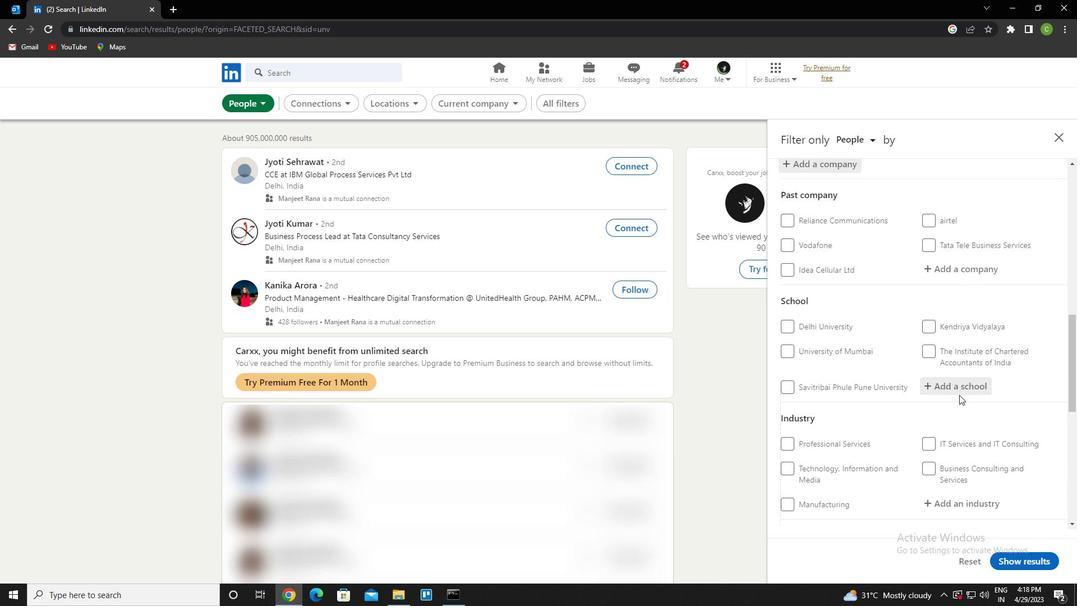 
Action: Mouse pressed left at (958, 390)
Screenshot: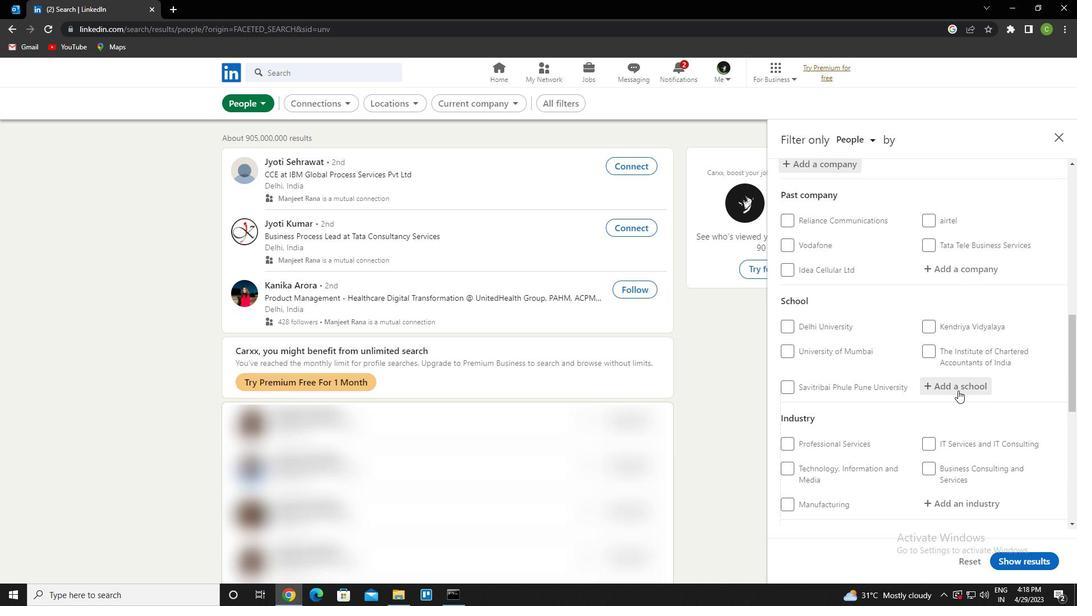 
Action: Key pressed <Key.caps_lock>m<Key.caps_lock>uffan<Key.backspace>kham<Key.down><Key.enter>
Screenshot: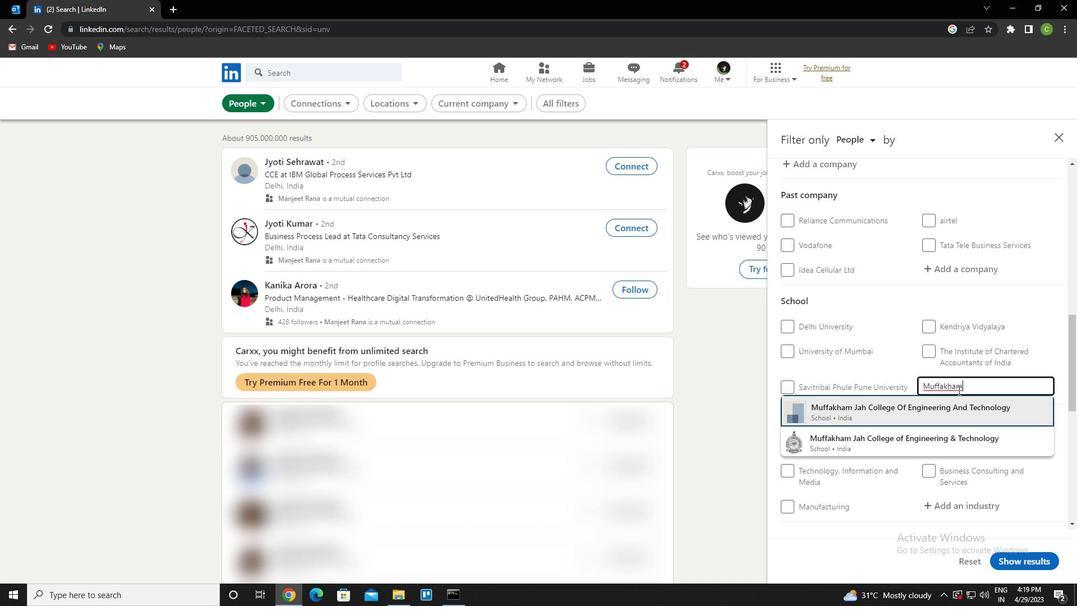 
Action: Mouse scrolled (958, 390) with delta (0, 0)
Screenshot: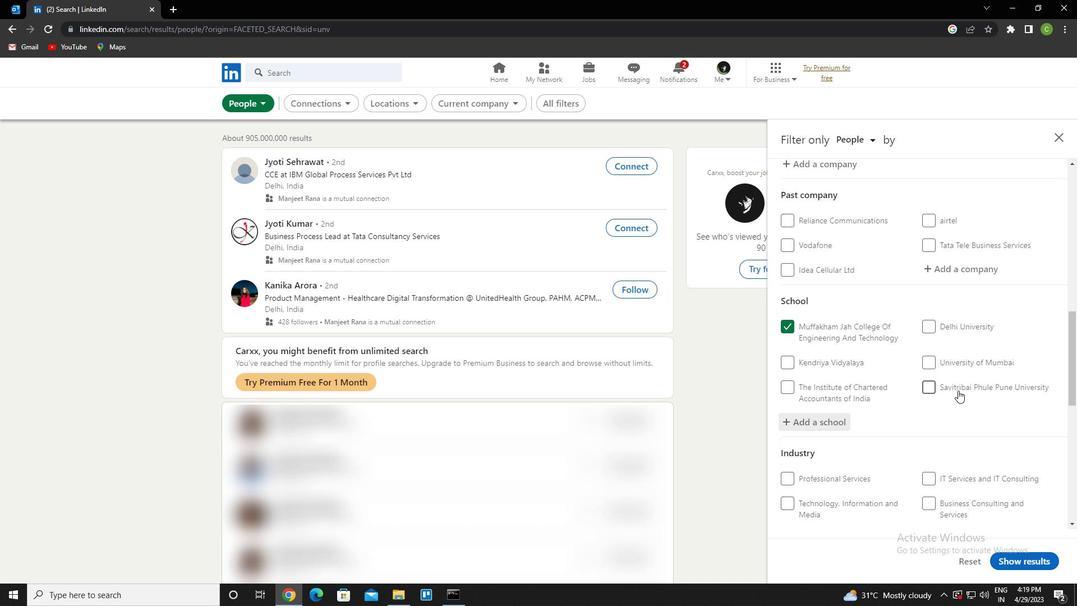 
Action: Mouse scrolled (958, 390) with delta (0, 0)
Screenshot: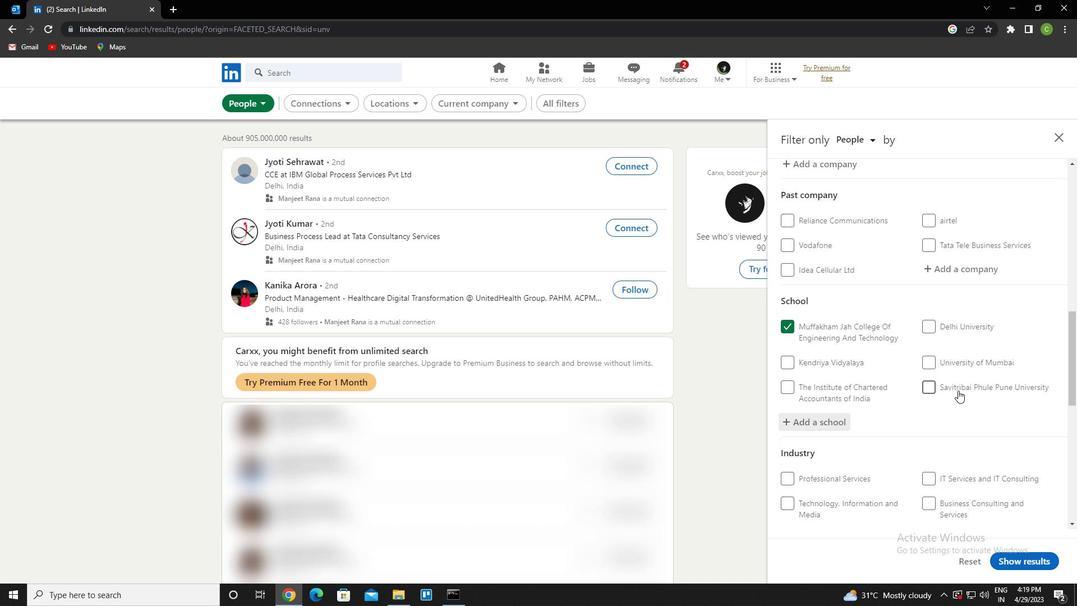 
Action: Mouse scrolled (958, 390) with delta (0, 0)
Screenshot: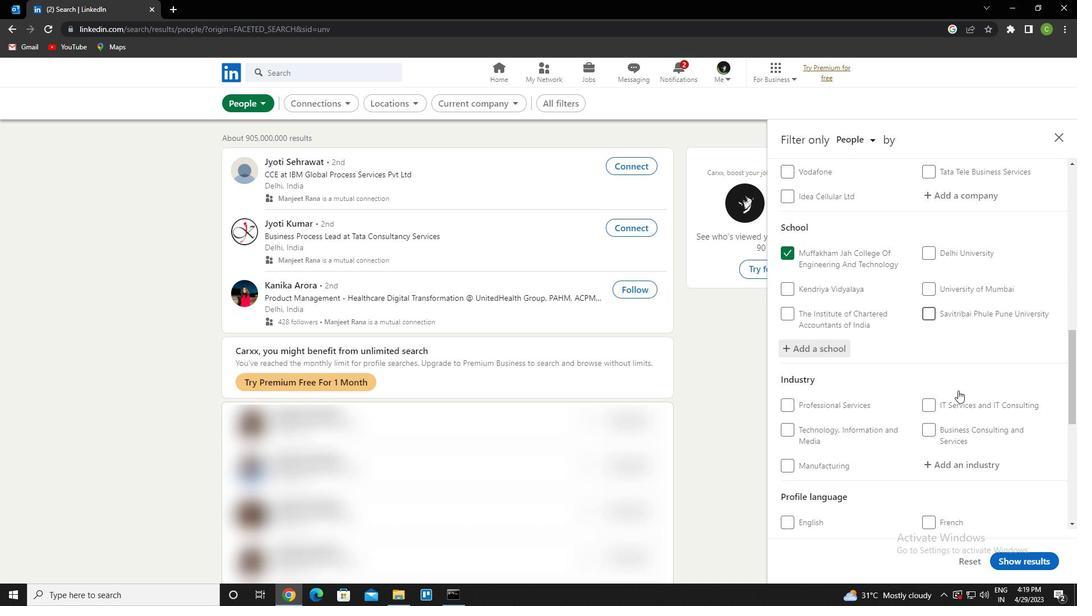 
Action: Mouse moved to (973, 365)
Screenshot: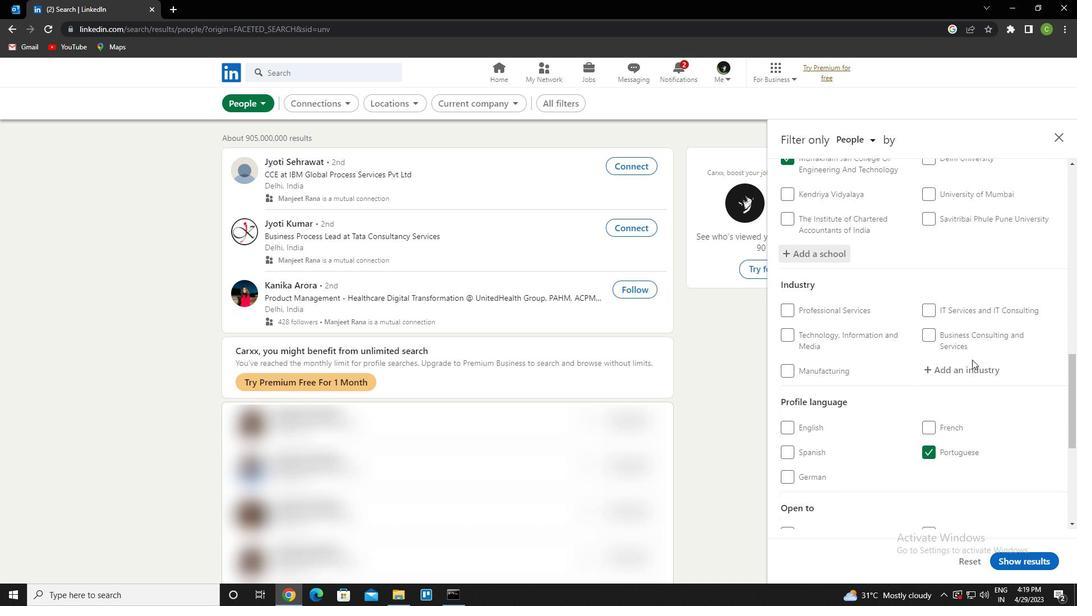 
Action: Mouse pressed left at (973, 365)
Screenshot: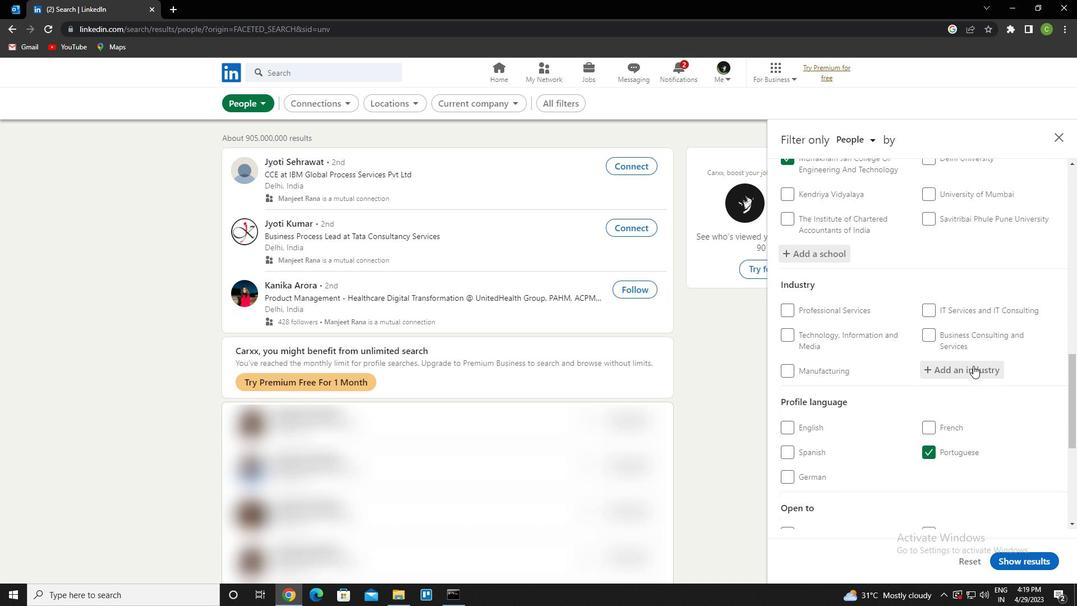 
Action: Key pressed <Key.caps_lock>w<Key.caps_lock>holesale<Key.space><Key.caps_lock>m<Key.caps_lock>etals<Key.down><Key.enter>
Screenshot: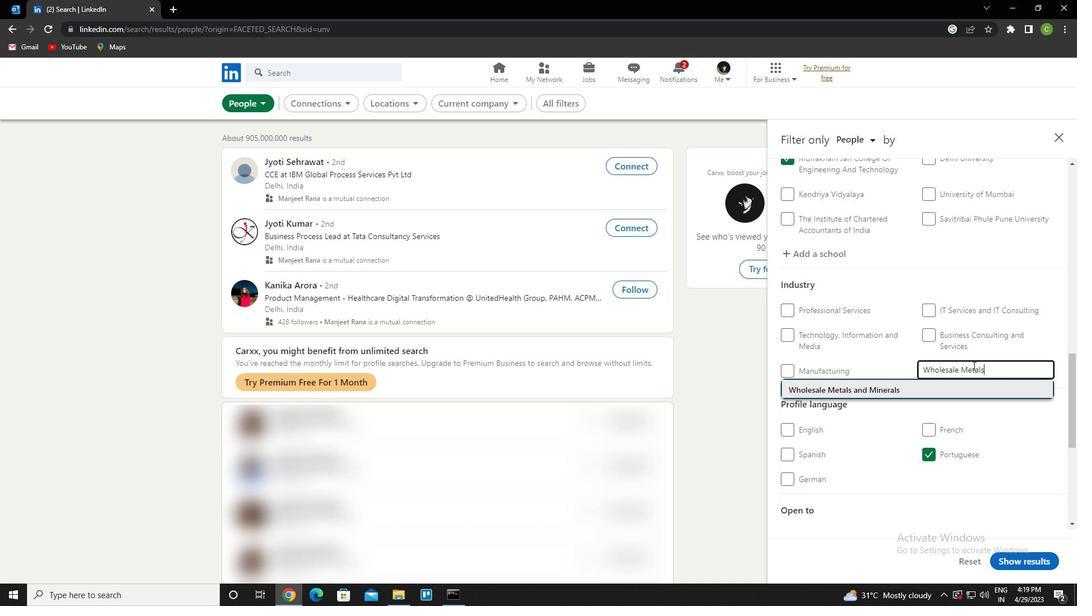 
Action: Mouse scrolled (973, 365) with delta (0, 0)
Screenshot: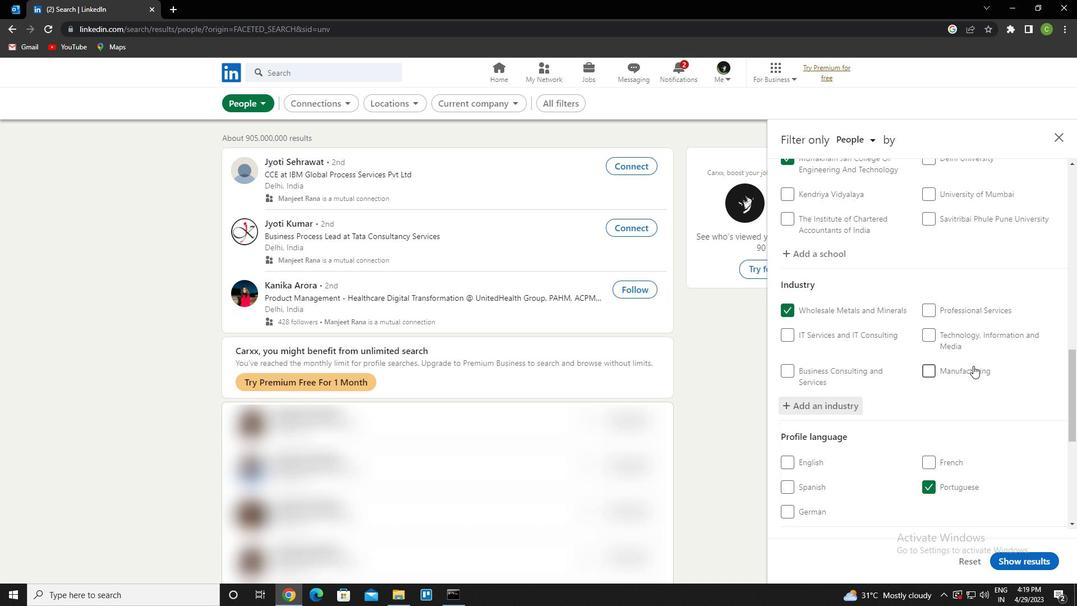 
Action: Mouse scrolled (973, 365) with delta (0, 0)
Screenshot: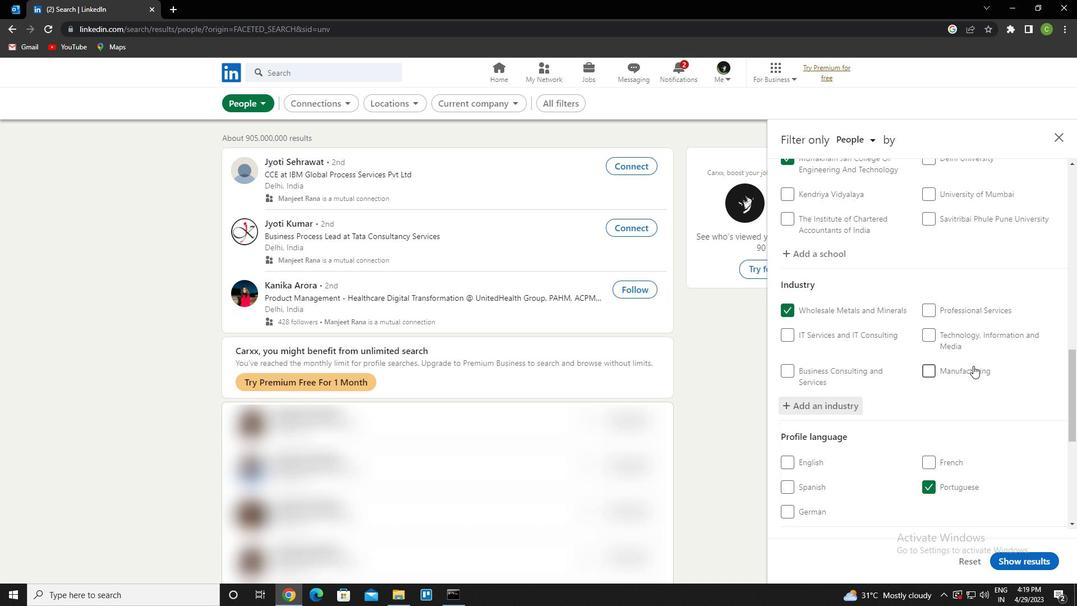 
Action: Mouse scrolled (973, 365) with delta (0, 0)
Screenshot: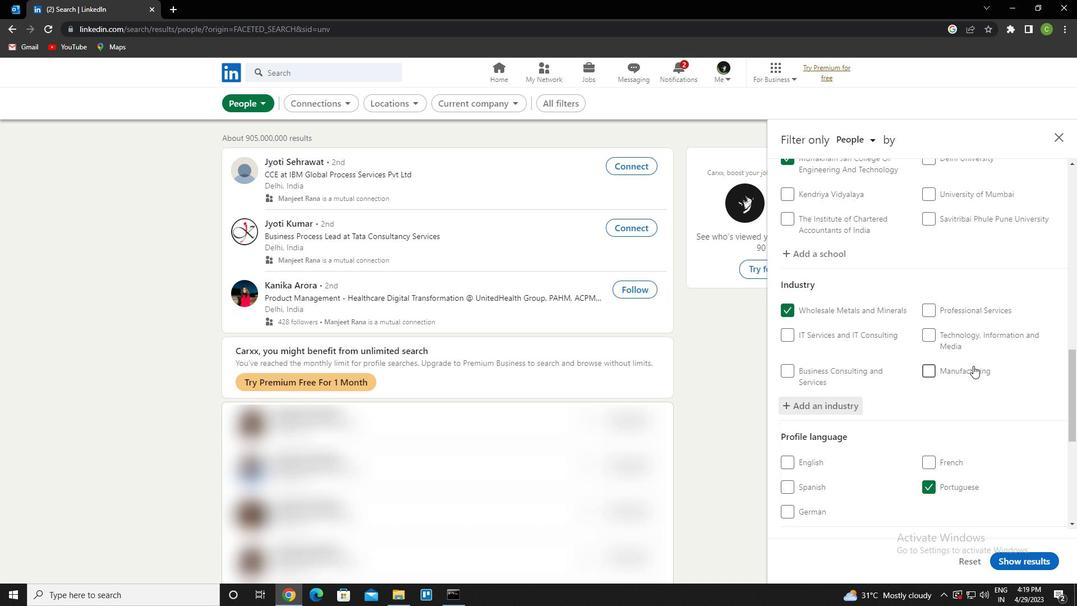 
Action: Mouse scrolled (973, 365) with delta (0, 0)
Screenshot: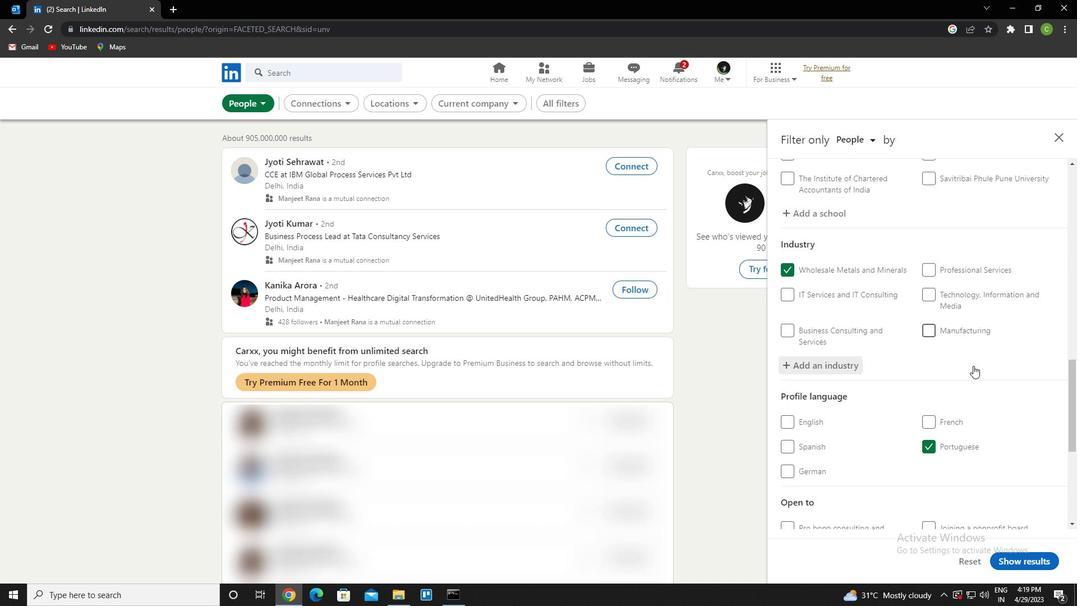 
Action: Mouse moved to (970, 369)
Screenshot: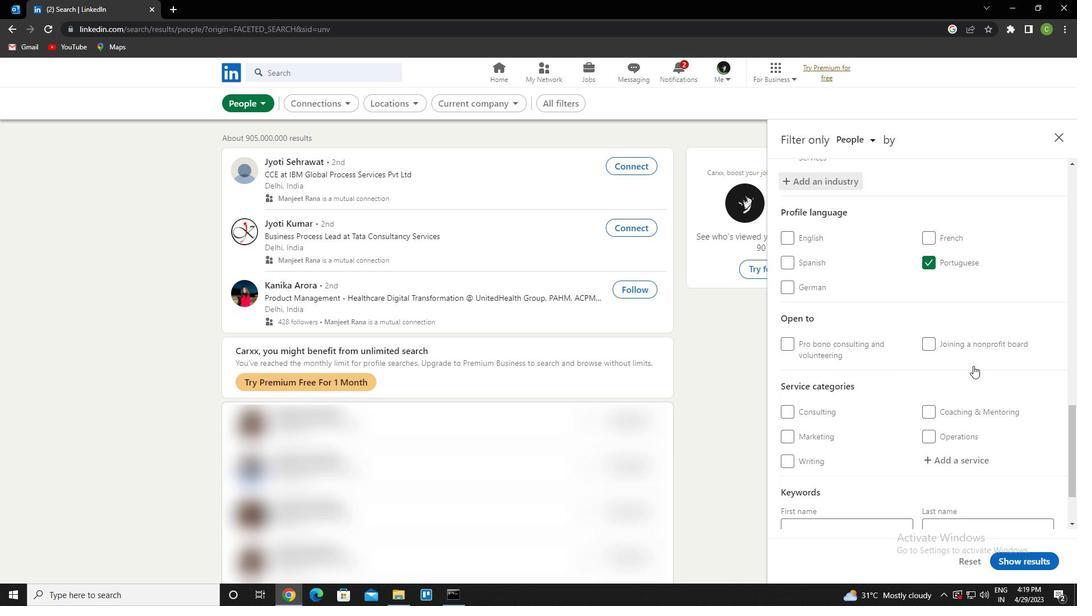 
Action: Mouse scrolled (970, 368) with delta (0, 0)
Screenshot: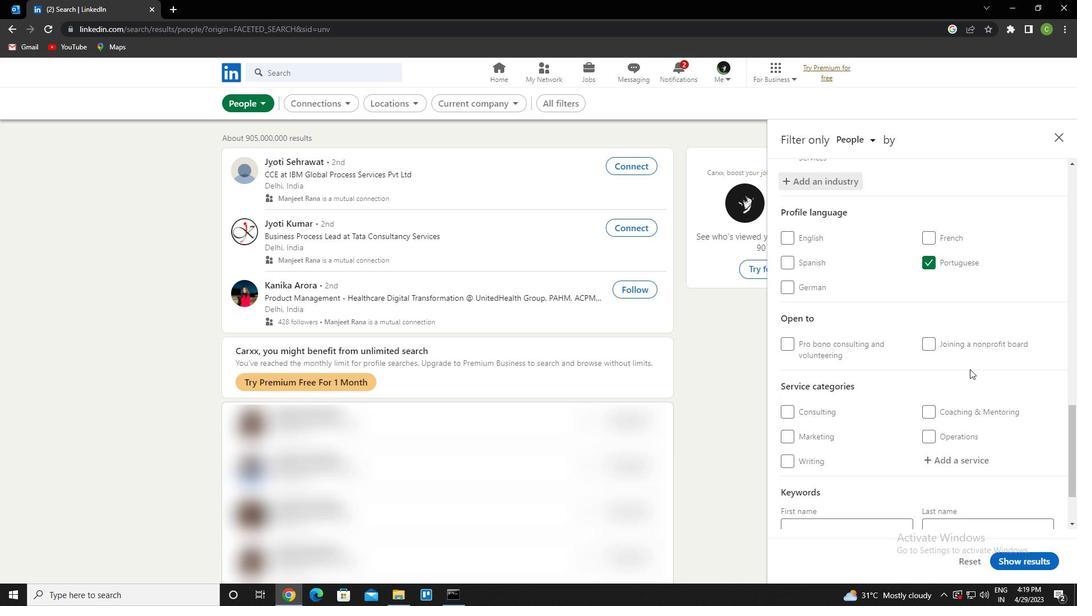 
Action: Mouse scrolled (970, 368) with delta (0, 0)
Screenshot: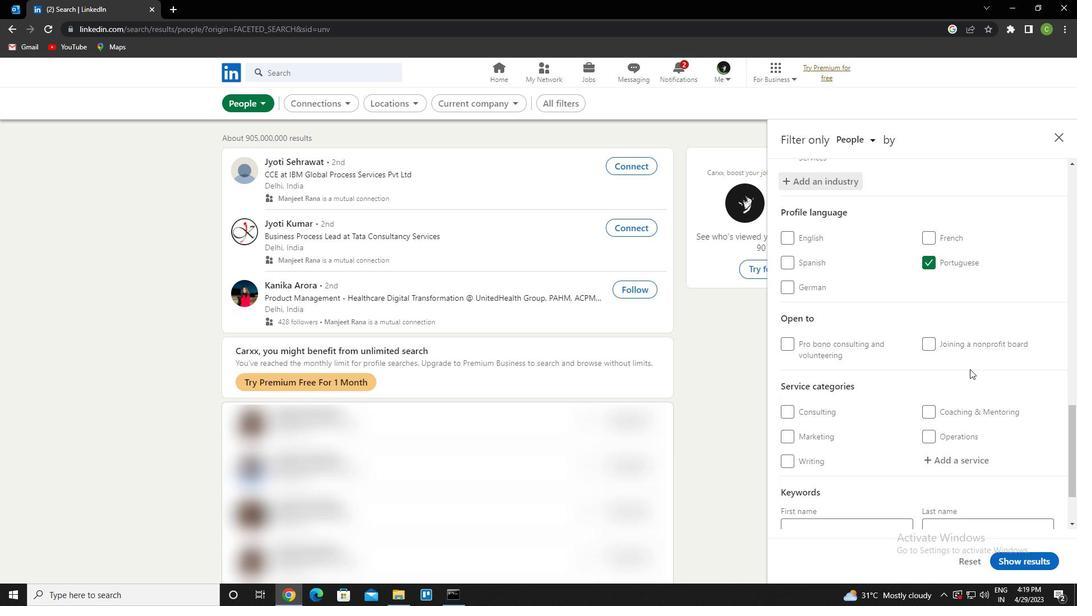 
Action: Mouse moved to (944, 371)
Screenshot: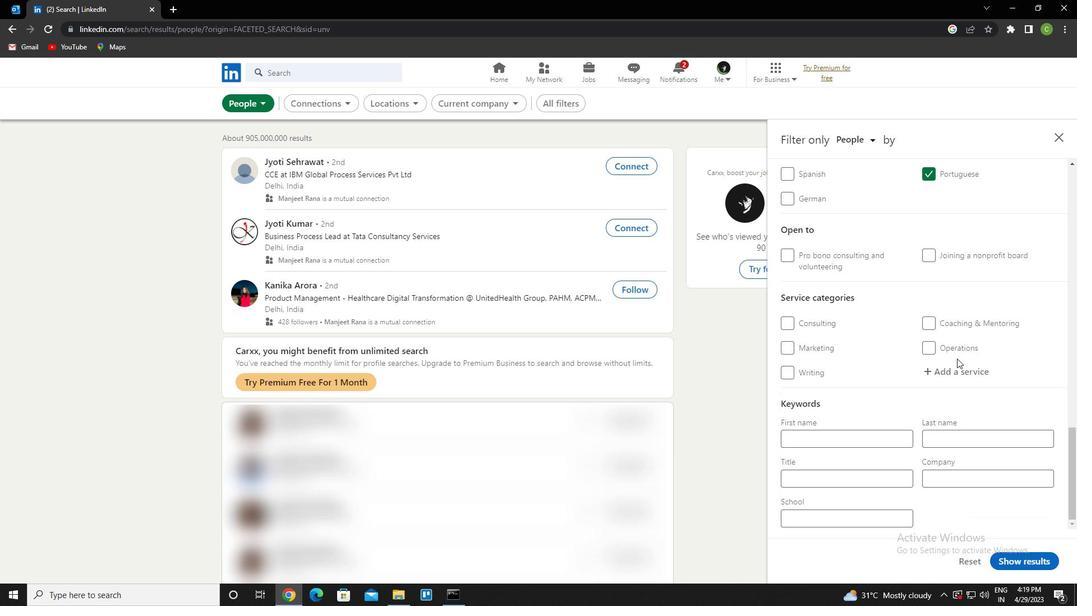 
Action: Mouse pressed left at (944, 371)
Screenshot: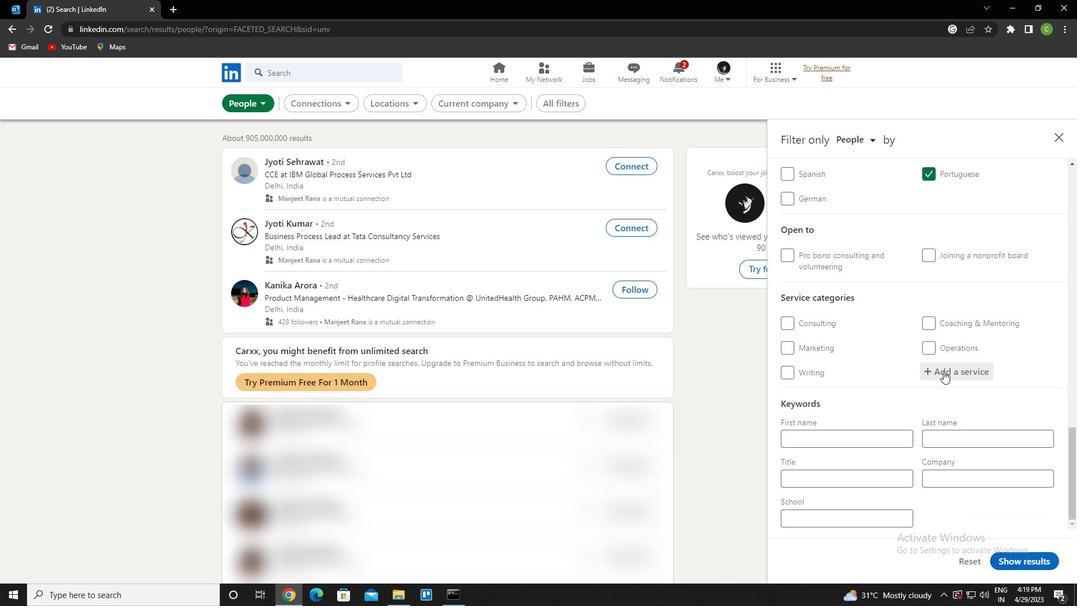 
Action: Key pressed <Key.caps_lock>m<Key.caps_lock>obile<Key.space><Key.caps_lock><Key.down><Key.enter>
Screenshot: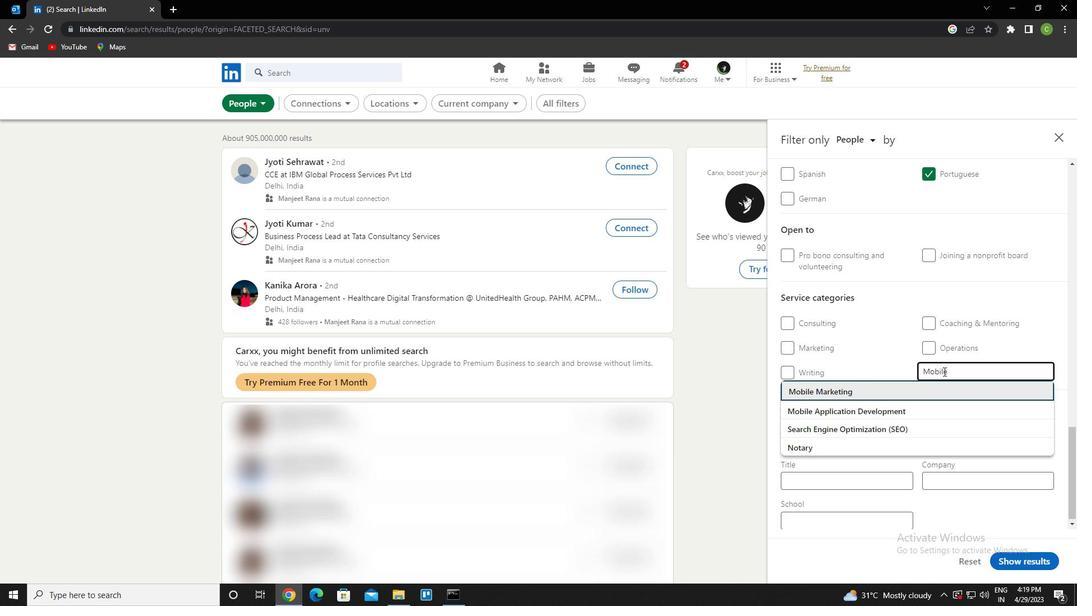 
Action: Mouse scrolled (944, 372) with delta (0, 0)
Screenshot: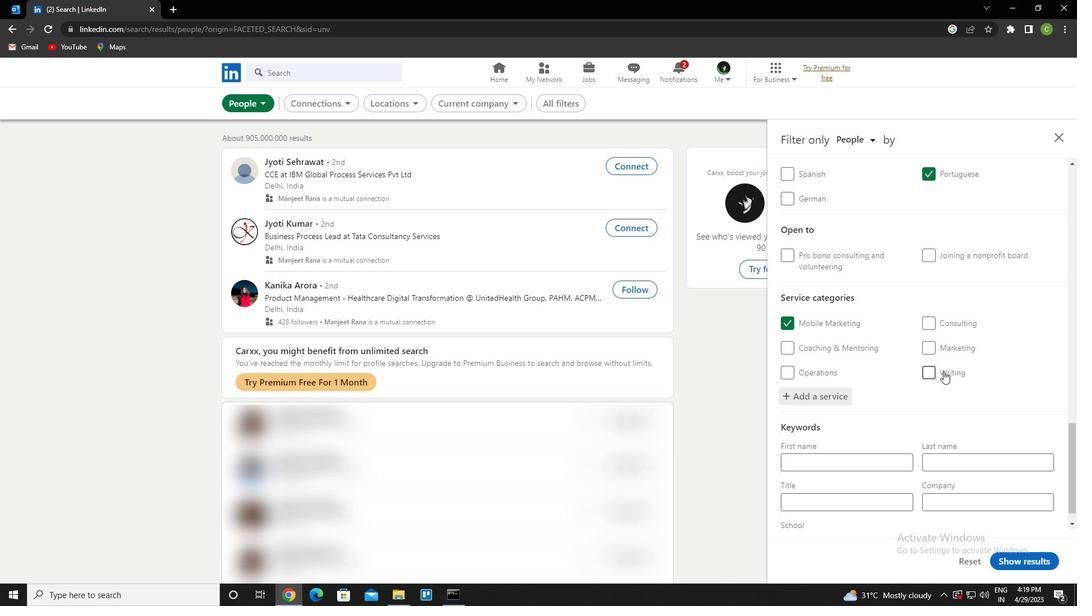 
Action: Mouse scrolled (944, 371) with delta (0, 0)
Screenshot: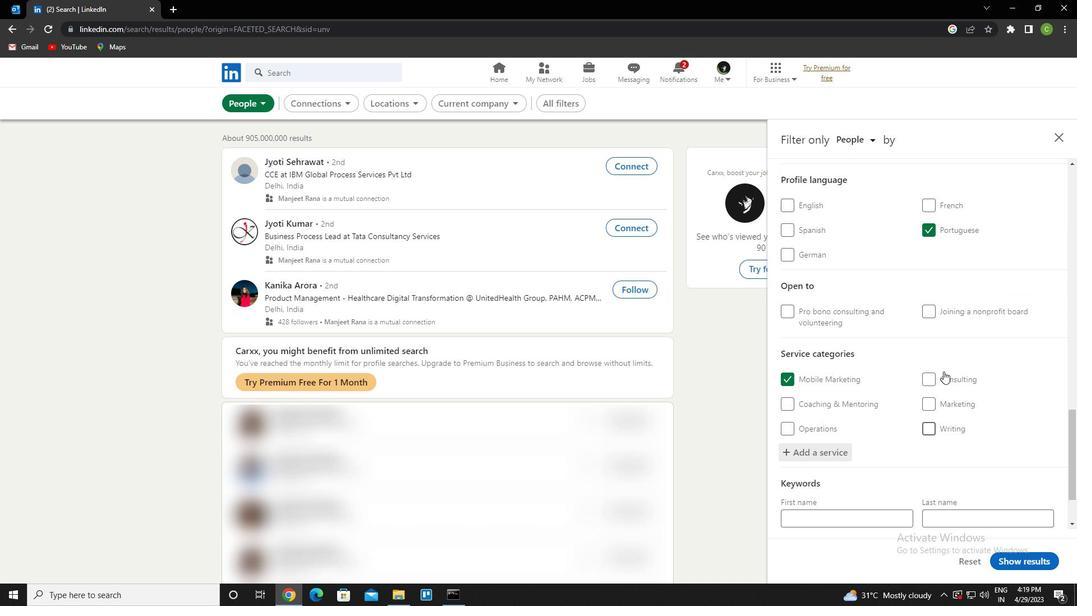 
Action: Mouse scrolled (944, 371) with delta (0, 0)
Screenshot: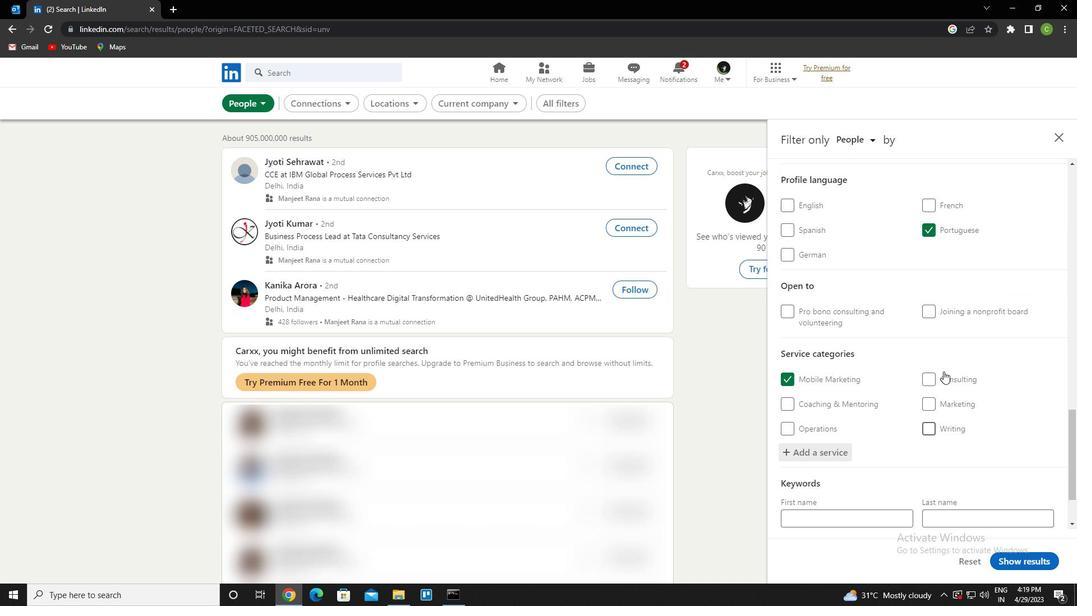 
Action: Mouse scrolled (944, 371) with delta (0, 0)
Screenshot: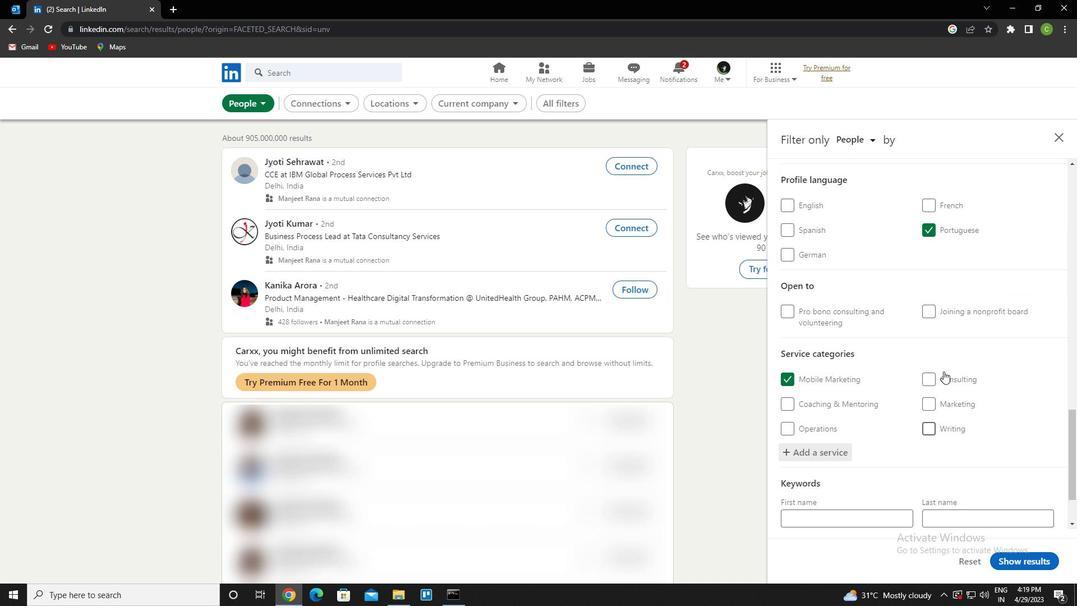 
Action: Mouse scrolled (944, 371) with delta (0, 0)
Screenshot: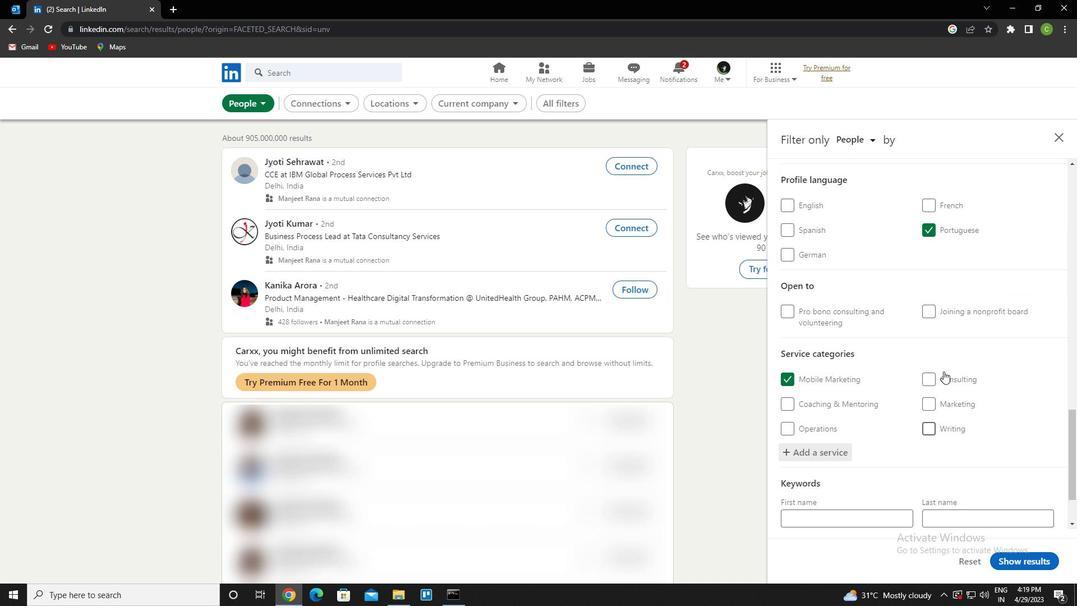 
Action: Mouse scrolled (944, 371) with delta (0, 0)
Screenshot: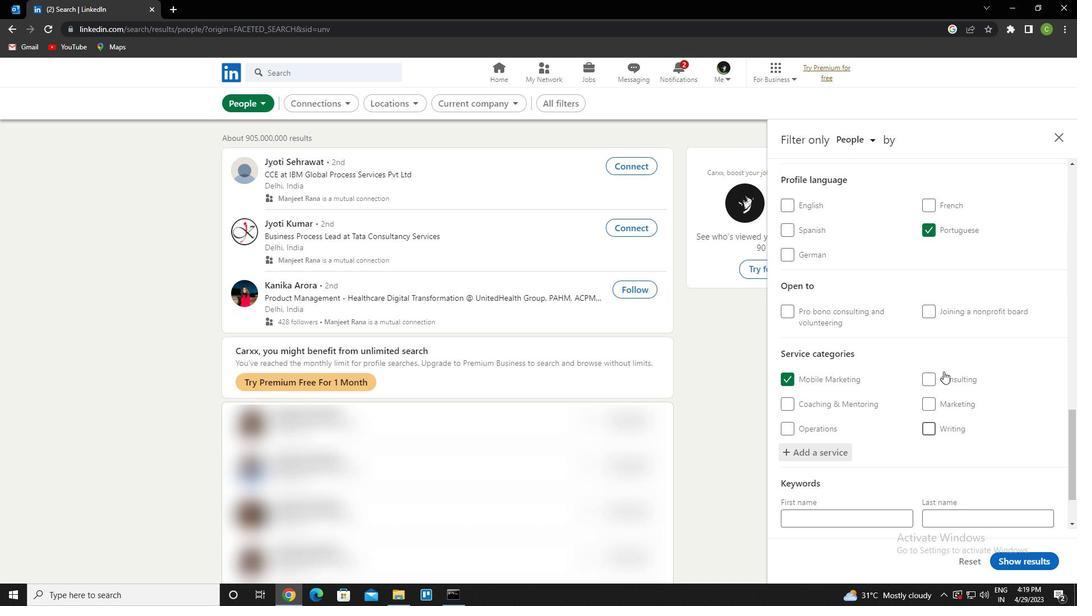 
Action: Mouse scrolled (944, 371) with delta (0, 0)
Screenshot: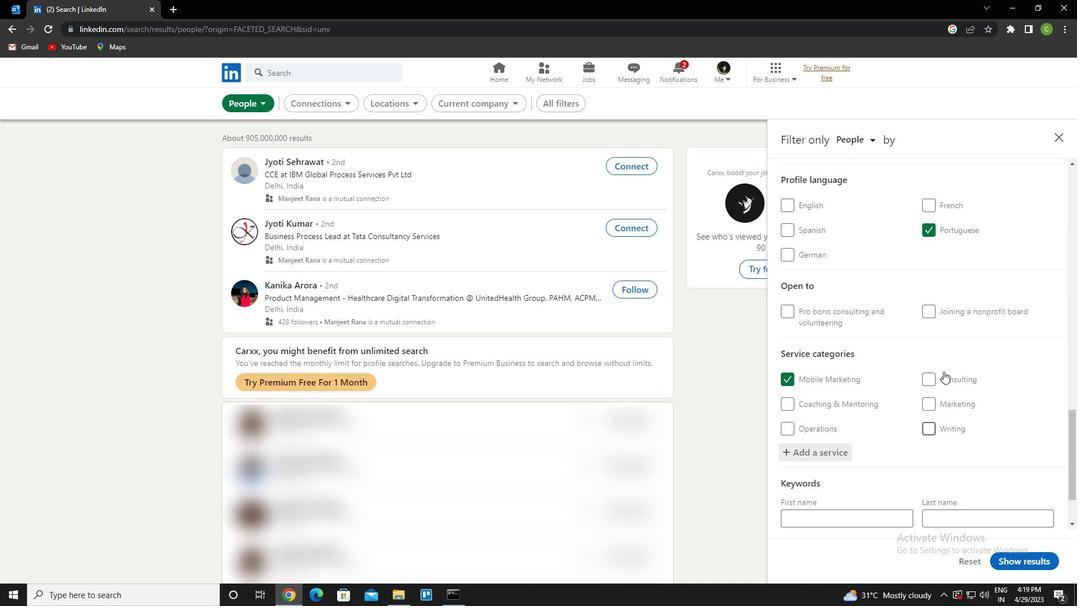
Action: Mouse scrolled (944, 371) with delta (0, 0)
Screenshot: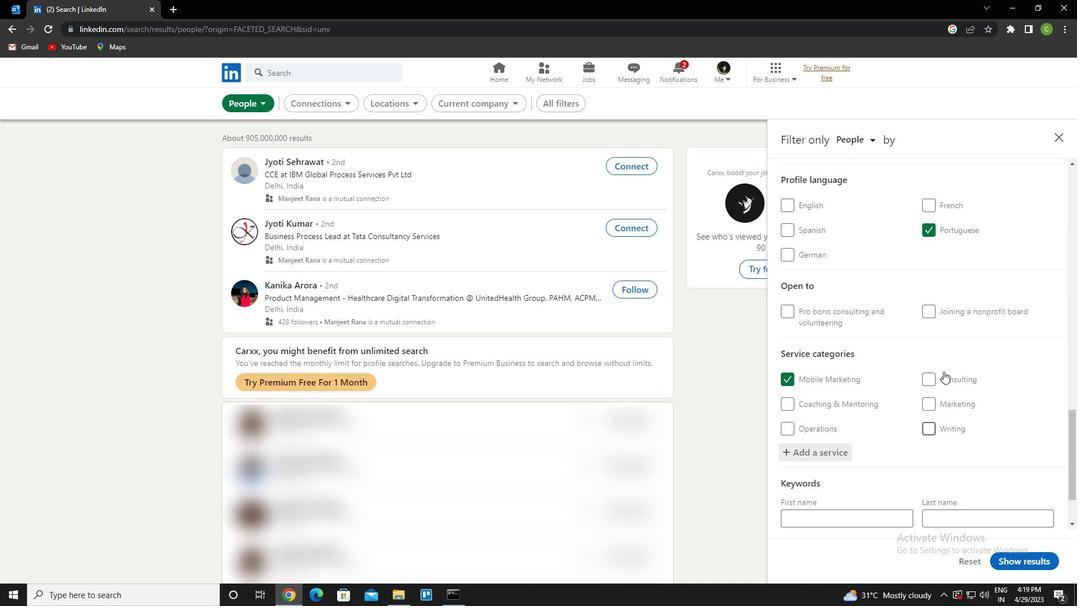 
Action: Mouse scrolled (944, 371) with delta (0, 0)
Screenshot: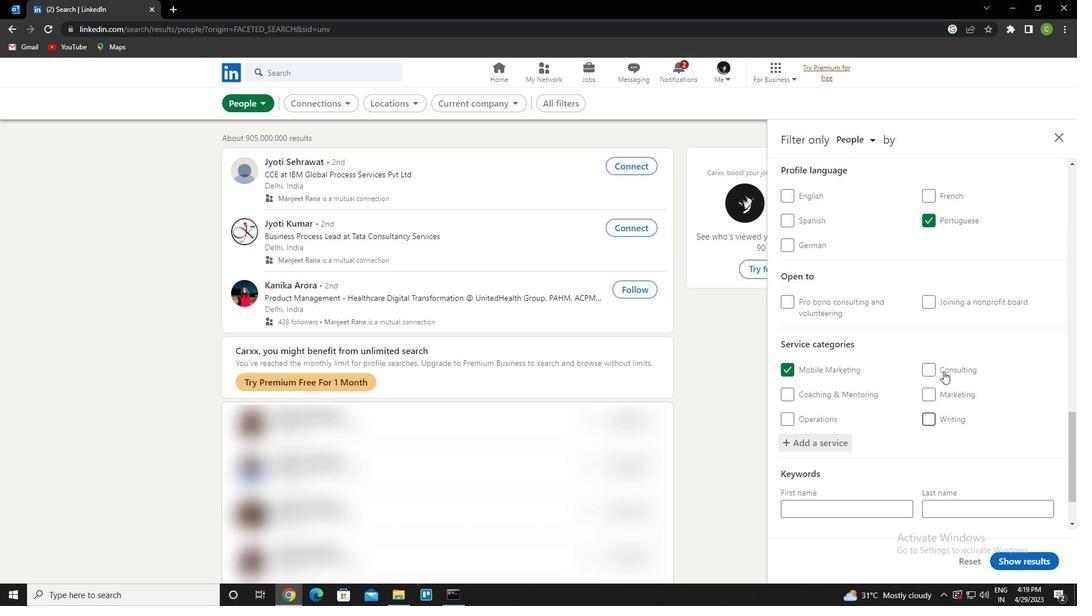 
Action: Mouse moved to (828, 485)
Screenshot: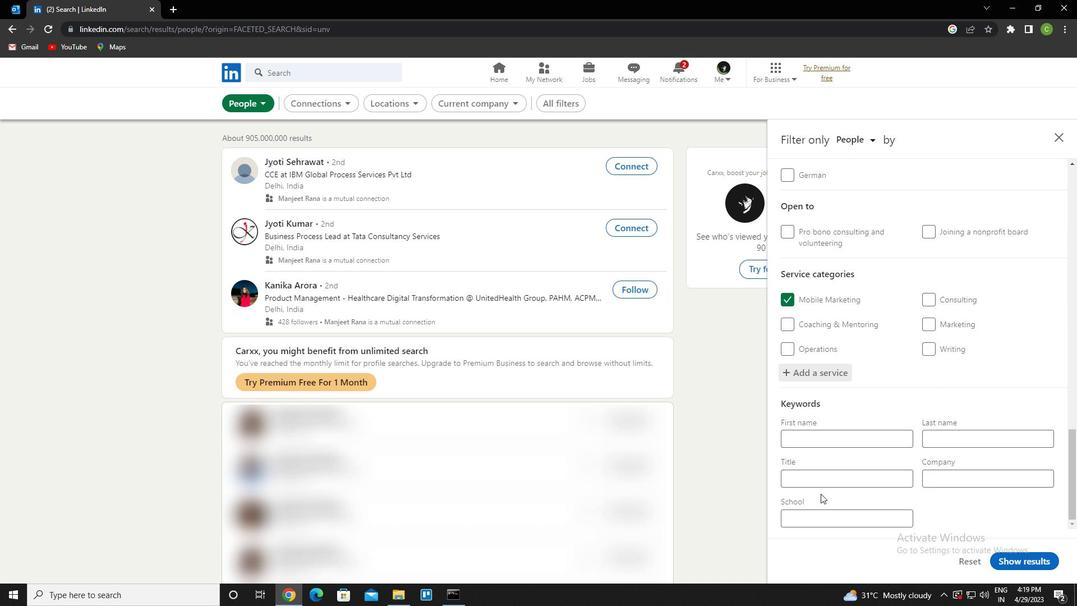 
Action: Mouse pressed left at (828, 485)
Screenshot: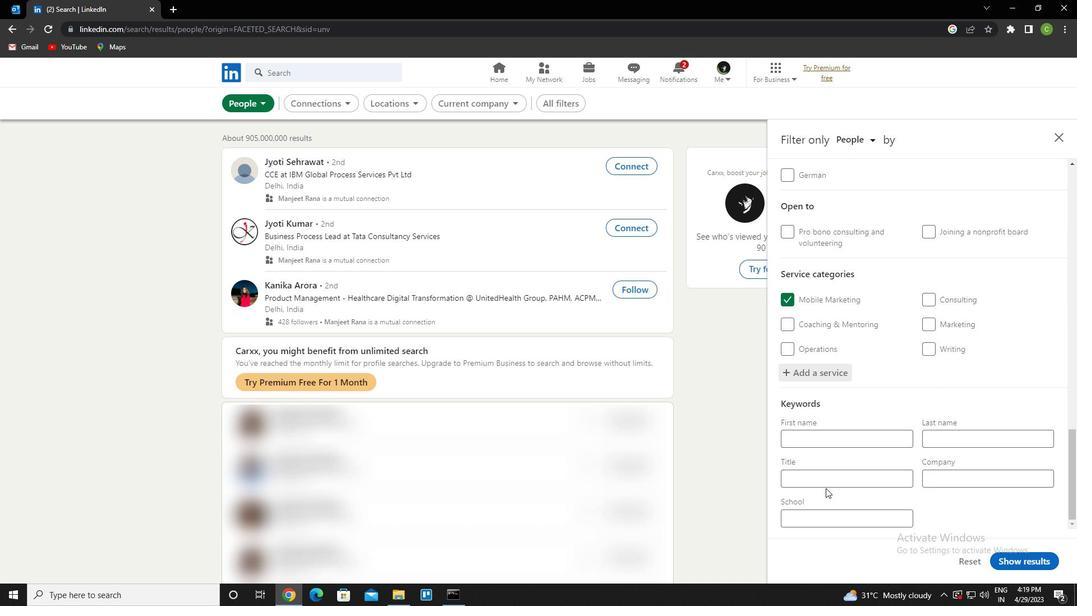 
Action: Key pressed <Key.caps_lock><Key.caps_lock>h<Key.caps_lock>ol<Key.backspace>tel<Key.space><Key.caps_lock>r<Key.caps_lock>Eceptionist
Screenshot: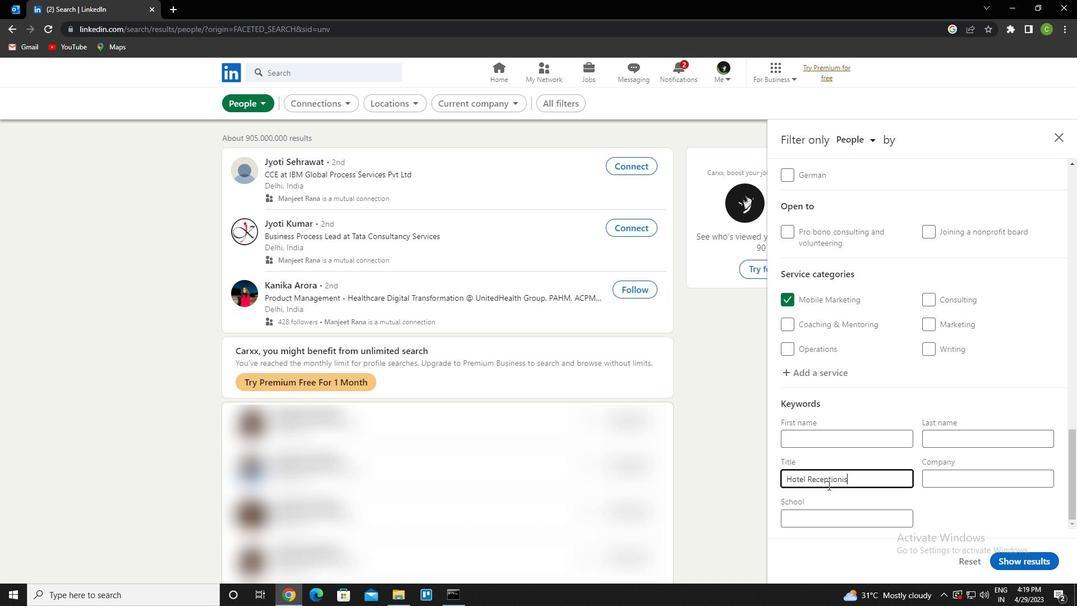 
Action: Mouse moved to (1046, 563)
Screenshot: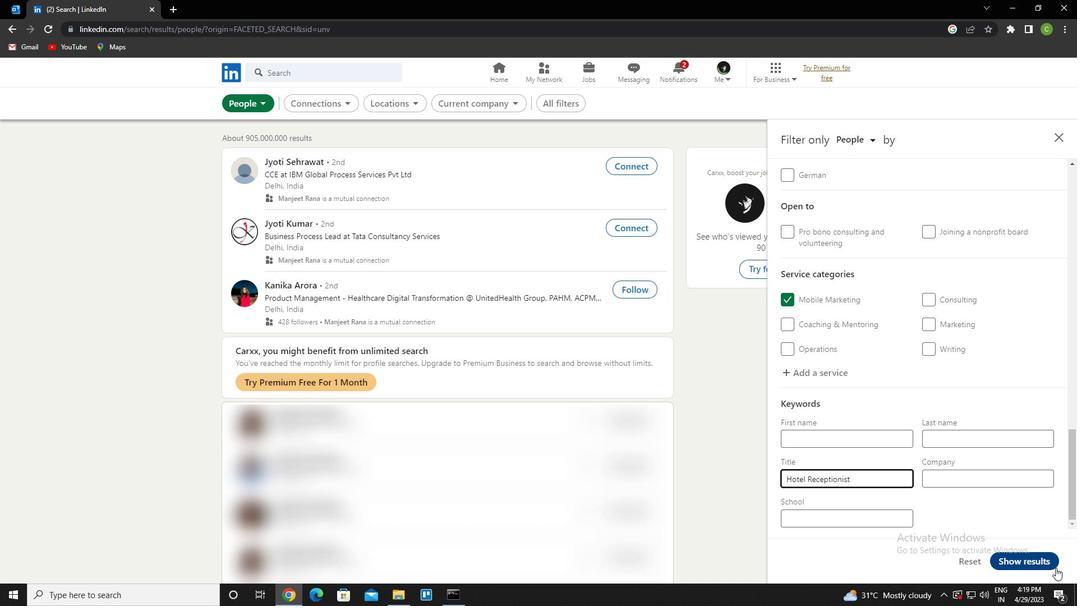 
Action: Mouse pressed left at (1046, 563)
Screenshot: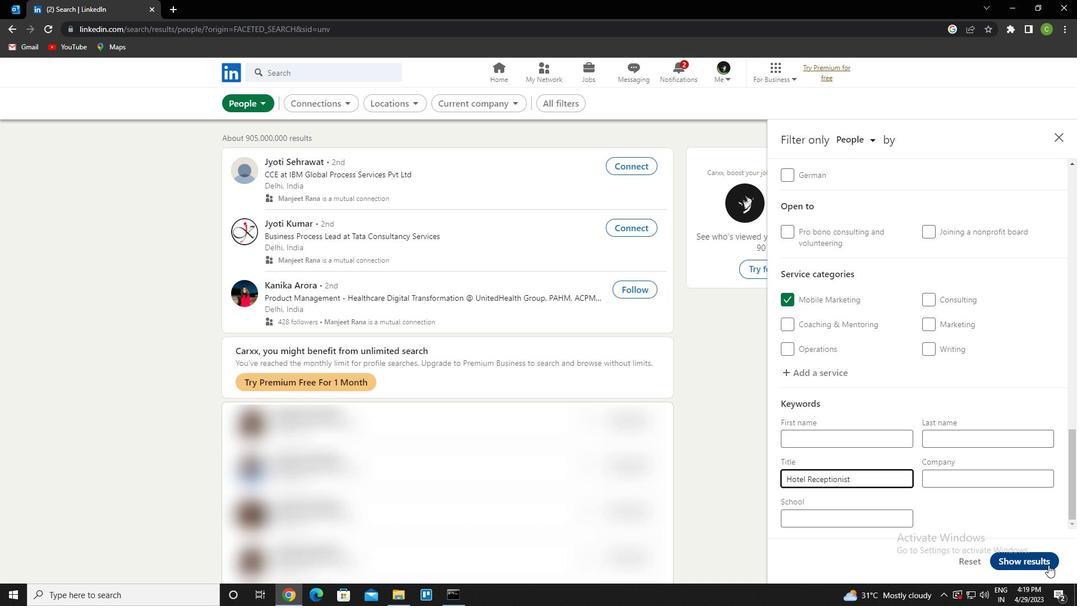 
Action: Mouse moved to (397, 586)
Screenshot: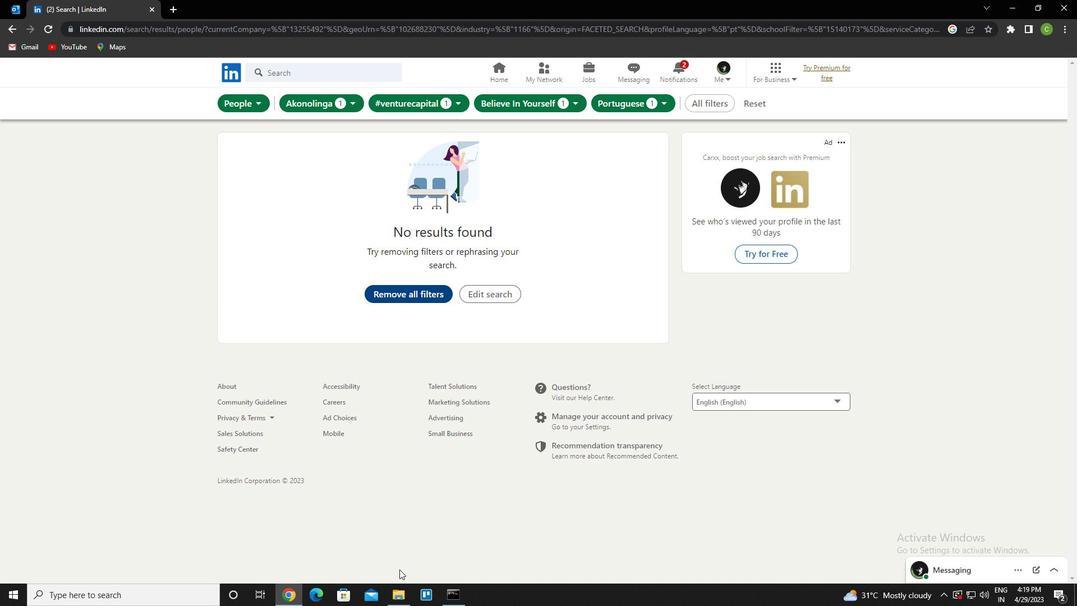 
